 Task: In the Contact  LucyTaylor@Mailinator.com, Create email and send with subject: 'A Glimpse into the Future: Meet Our Disruptive Offering', and with mail content 'Hello_x000D_
Join a community of forward-thinkers and pioneers. Our transformative solution will empower you to shape the future of your industry.._x000D_
Kind Regards', attach the document: Business_plan.docx and insert image: visitingcard.jpg. Below Kind Regards, write Tumblr and insert the URL: 'www.tumblr.com'. Mark checkbox to create task to follow up : In 1 month. Logged in from softage.4@softage.net
Action: Mouse moved to (76, 59)
Screenshot: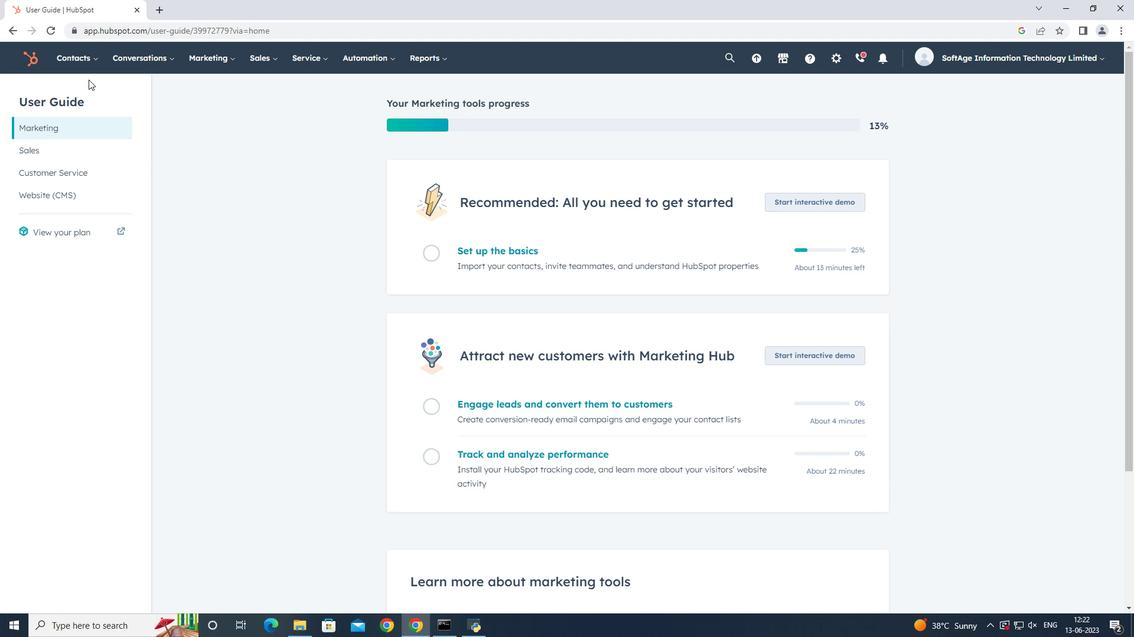 
Action: Mouse pressed left at (76, 59)
Screenshot: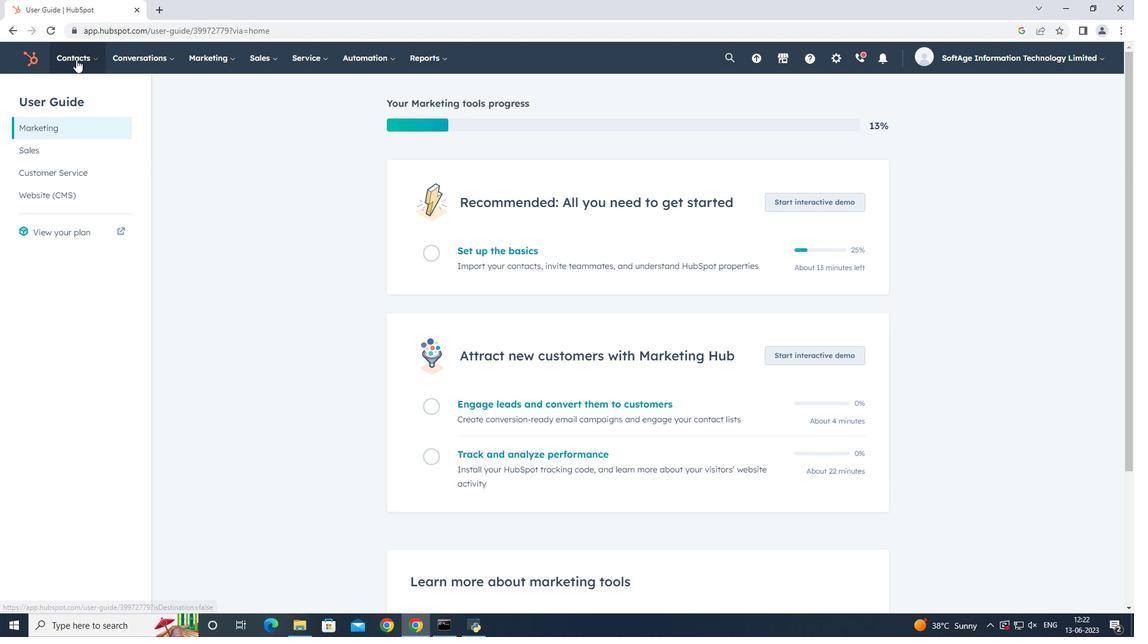 
Action: Mouse moved to (92, 85)
Screenshot: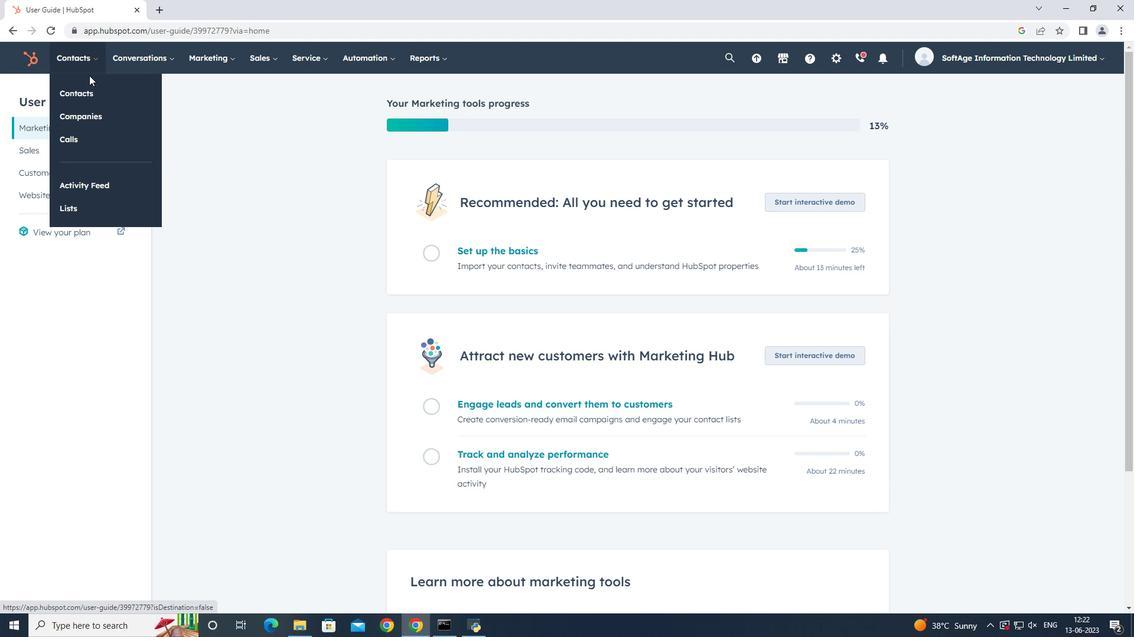 
Action: Mouse pressed left at (92, 85)
Screenshot: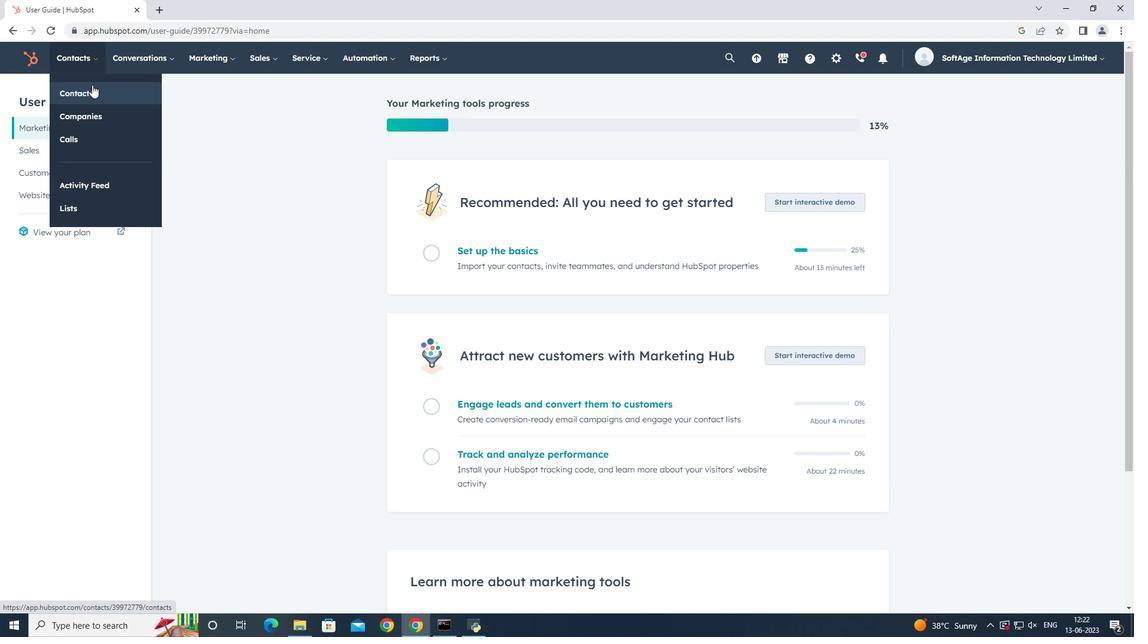 
Action: Mouse moved to (118, 195)
Screenshot: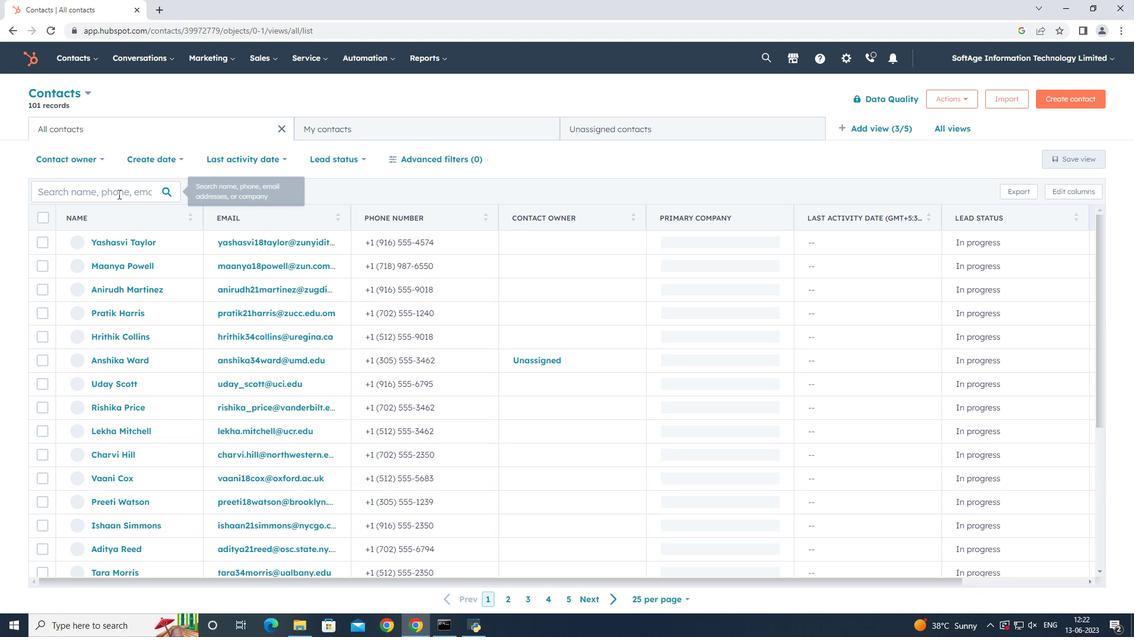 
Action: Mouse pressed left at (118, 195)
Screenshot: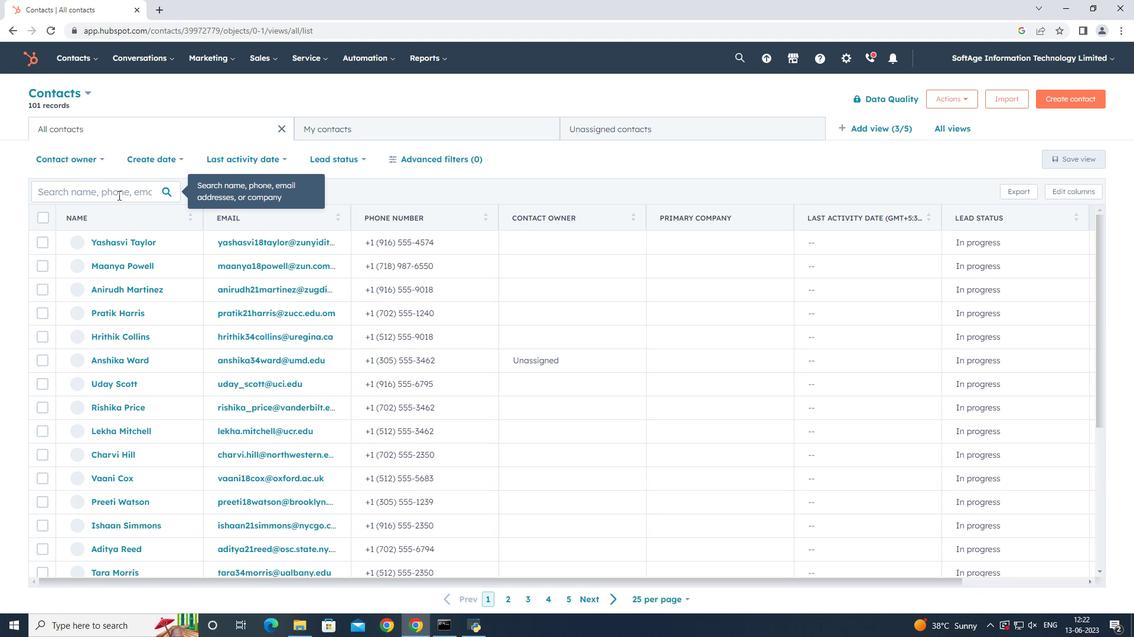 
Action: Key pressed <Key.shift_r>Lucy
Screenshot: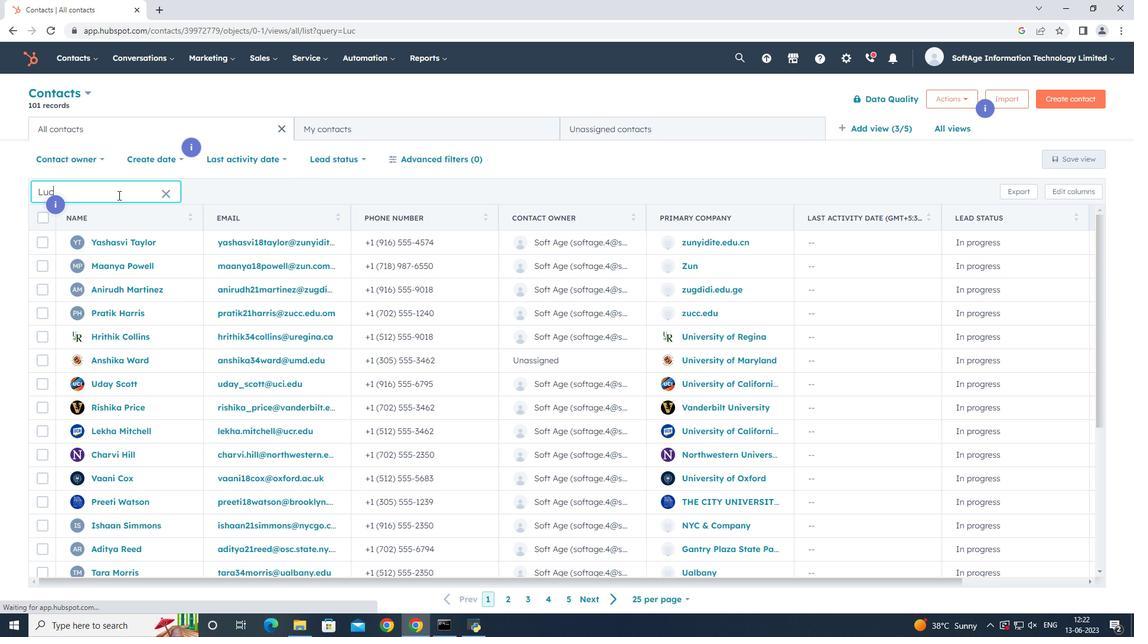 
Action: Mouse moved to (119, 340)
Screenshot: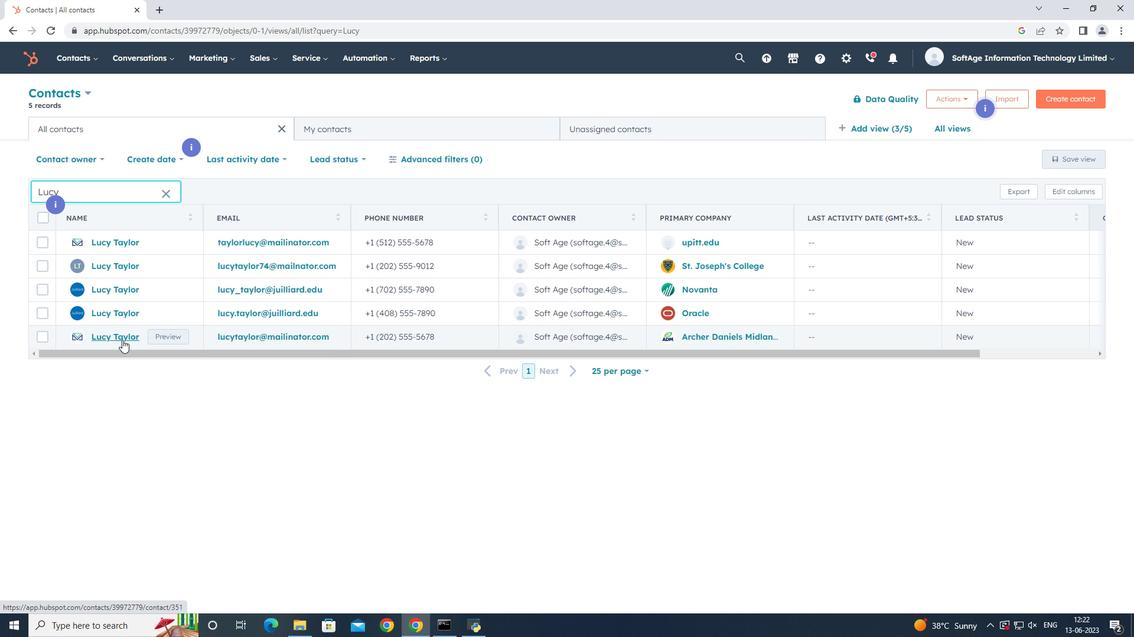 
Action: Mouse pressed left at (119, 340)
Screenshot: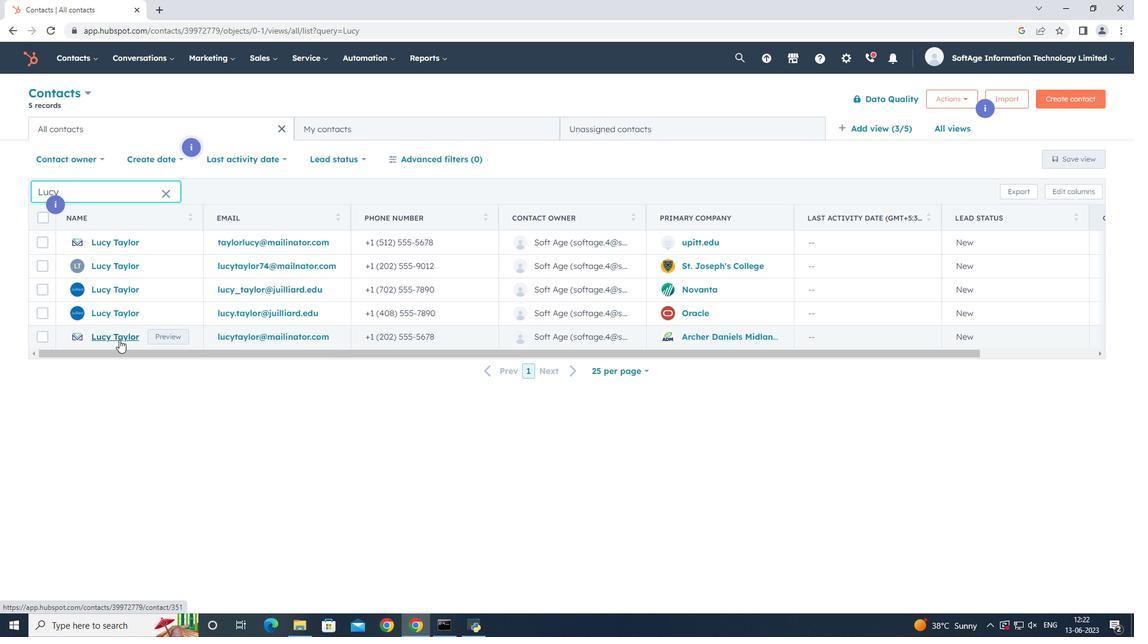 
Action: Mouse moved to (79, 197)
Screenshot: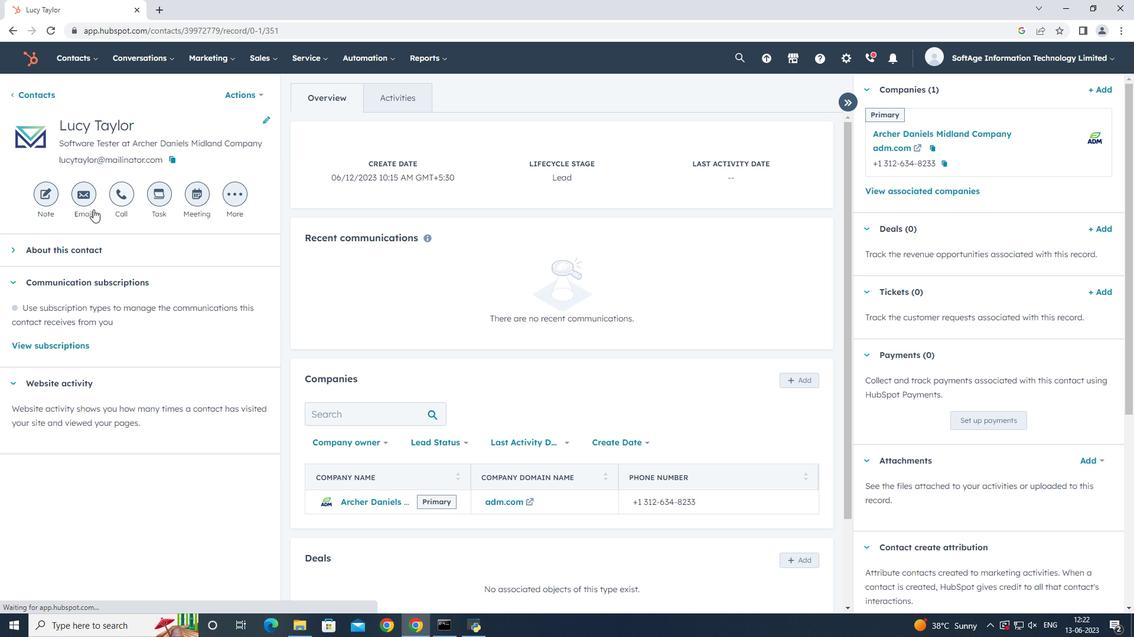 
Action: Mouse pressed left at (79, 197)
Screenshot: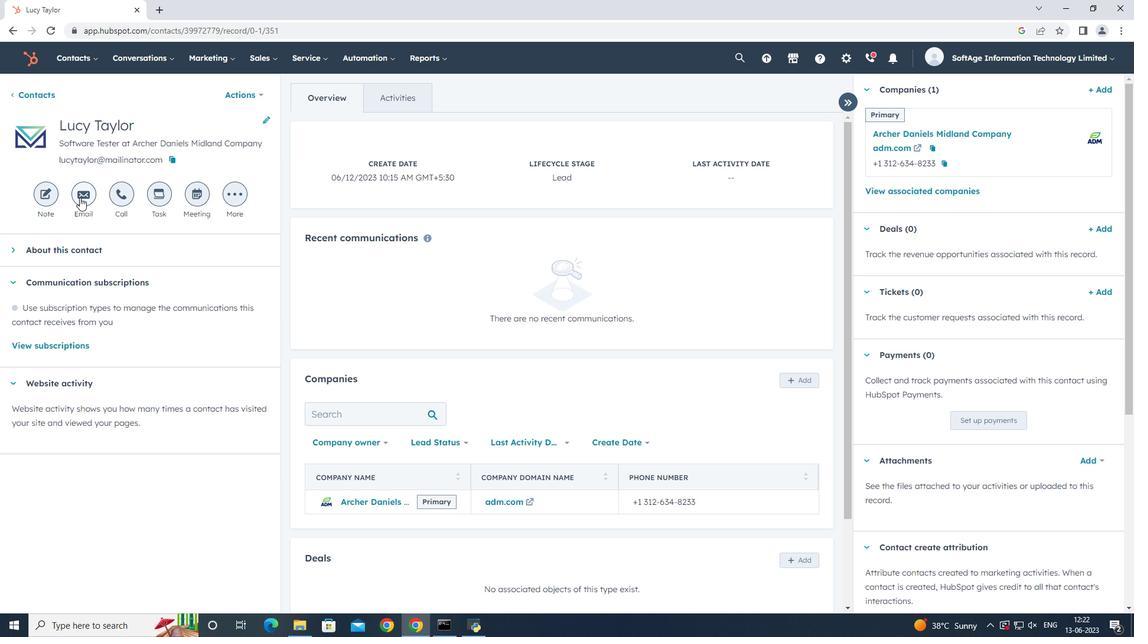 
Action: Mouse moved to (727, 397)
Screenshot: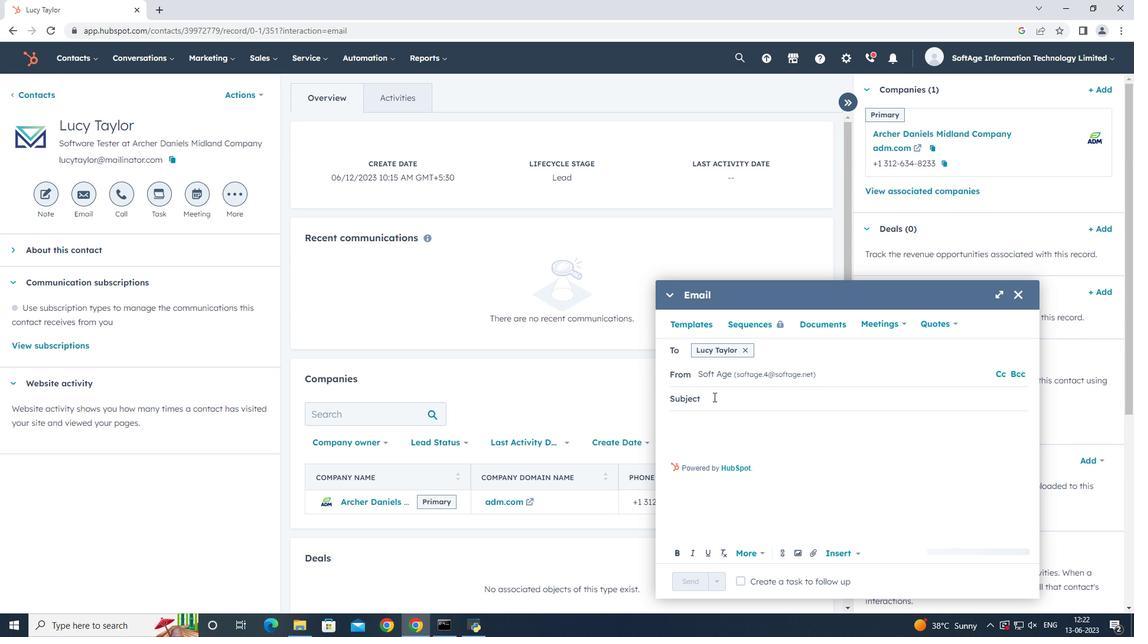 
Action: Key pressed <Key.shift>A<Key.space><Key.shift><Key.shift><Key.shift><Key.shift><Key.shift><Key.shift><Key.shift>Glimpse<Key.space>into<Key.space>the<Key.space><Key.shift>Future<Key.shift_r>:<Key.space><Key.shift_r><Key.shift_r><Key.shift_r><Key.shift_r><Key.shift_r><Key.shift_r>Meet<Key.space><Key.shift_r>Our<Key.space><Key.shift><Key.shift>Disruptive<Key.space><Key.shift_r><Key.shift_r>Offering
Screenshot: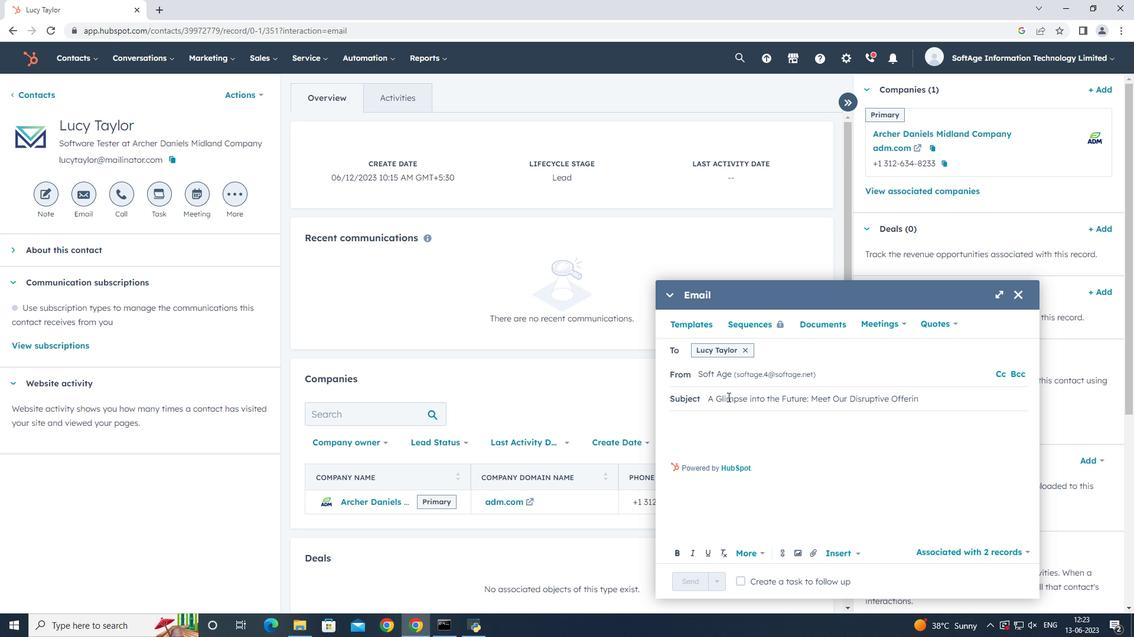 
Action: Mouse moved to (753, 427)
Screenshot: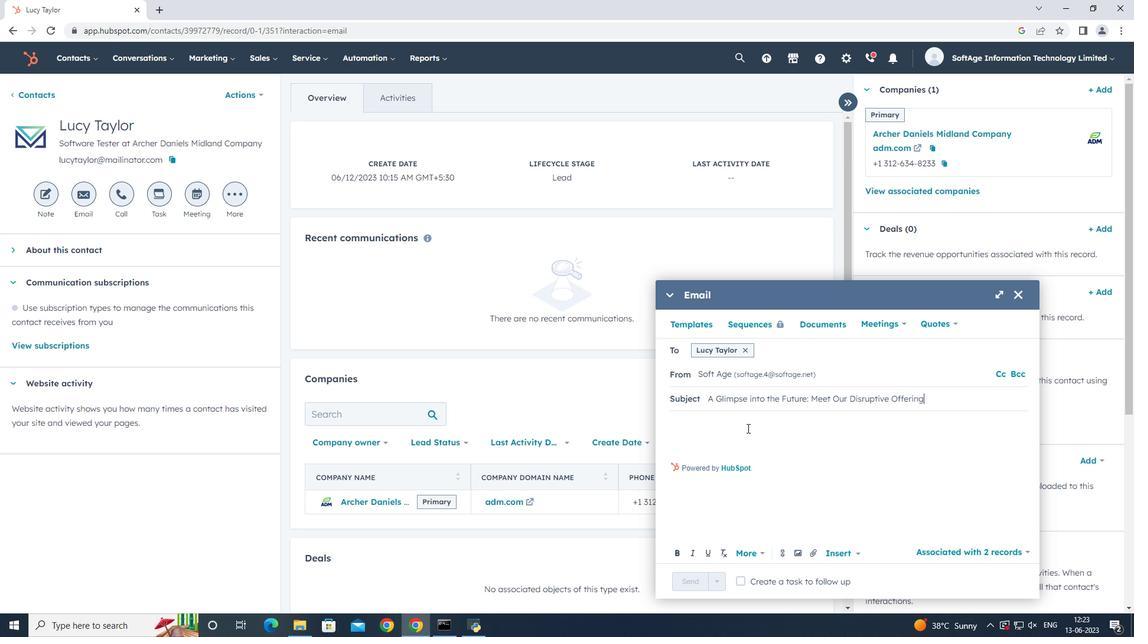 
Action: Mouse pressed left at (753, 427)
Screenshot: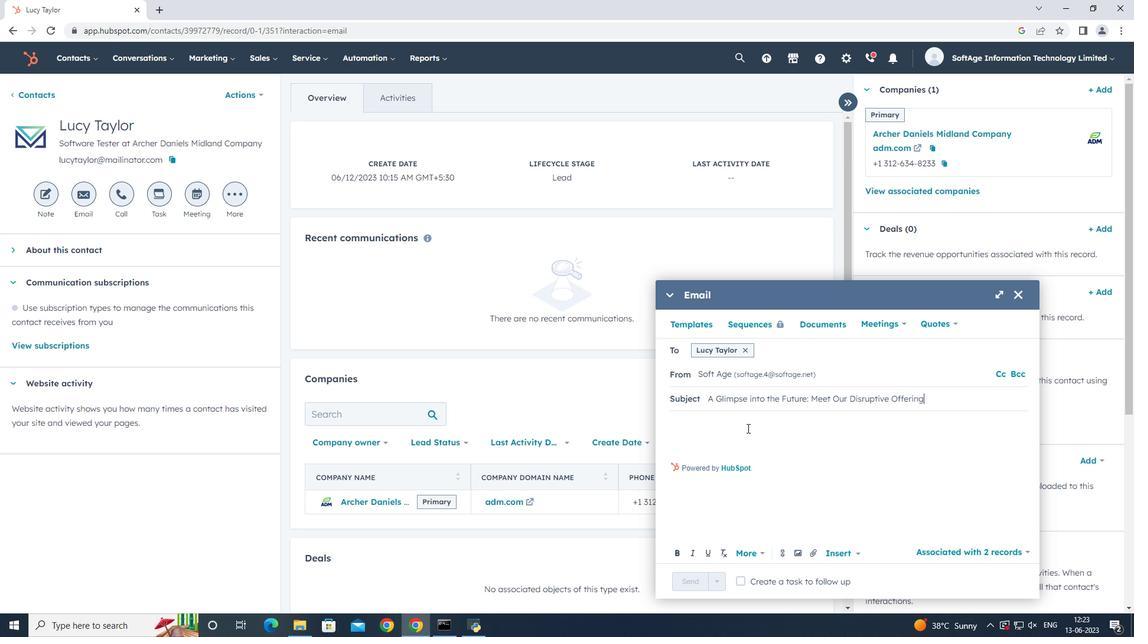 
Action: Key pressed <Key.shift><Key.shift><Key.shift><Key.shift>Hello,<Key.enter><Key.enter><Key.shift>Join<Key.space>a<Key.space>community<Key.space>of<Key.space>forward-thinkers<Key.space>and<Key.space>pioneers.<Key.space><Key.shift_r><Key.shift_r>Our<Key.space>transformative<Key.space>solution<Key.space>will<Key.space>empower<Key.space>you<Key.space>to<Key.space>shape<Key.space>the<Key.space>future<Key.space>of<Key.space>your<Key.space>industry..
Screenshot: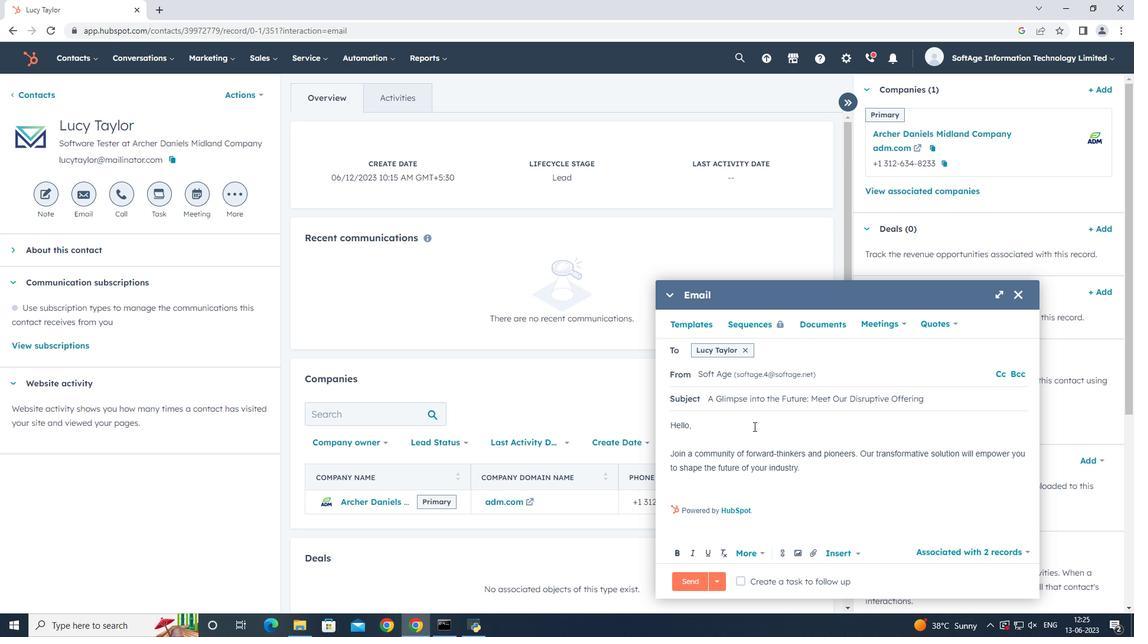 
Action: Mouse moved to (753, 427)
Screenshot: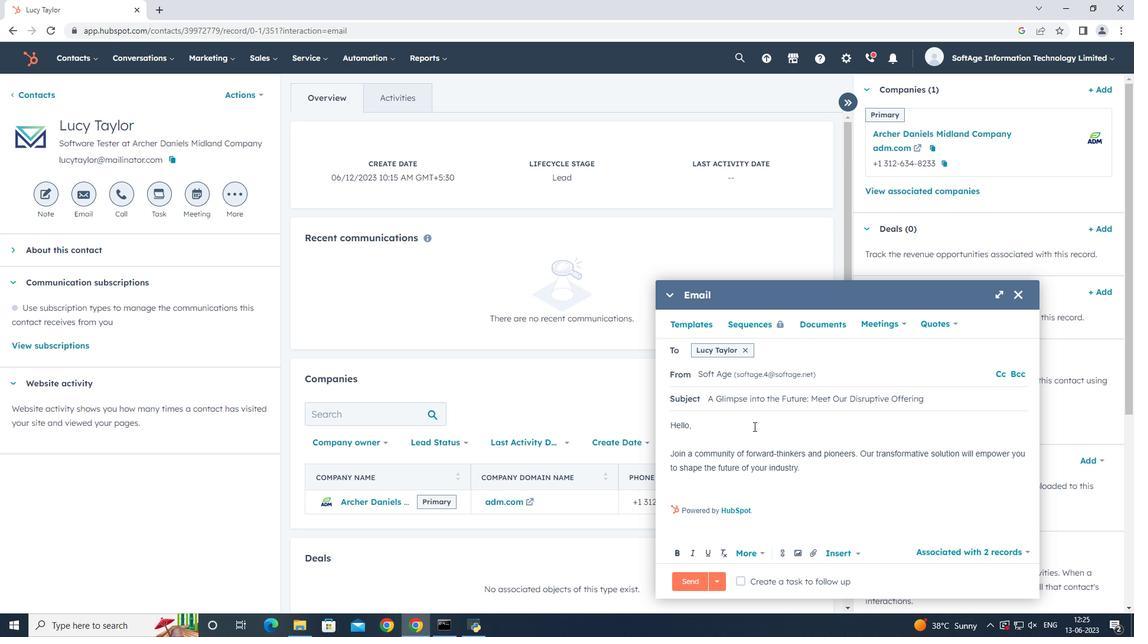 
Action: Key pressed .
Screenshot: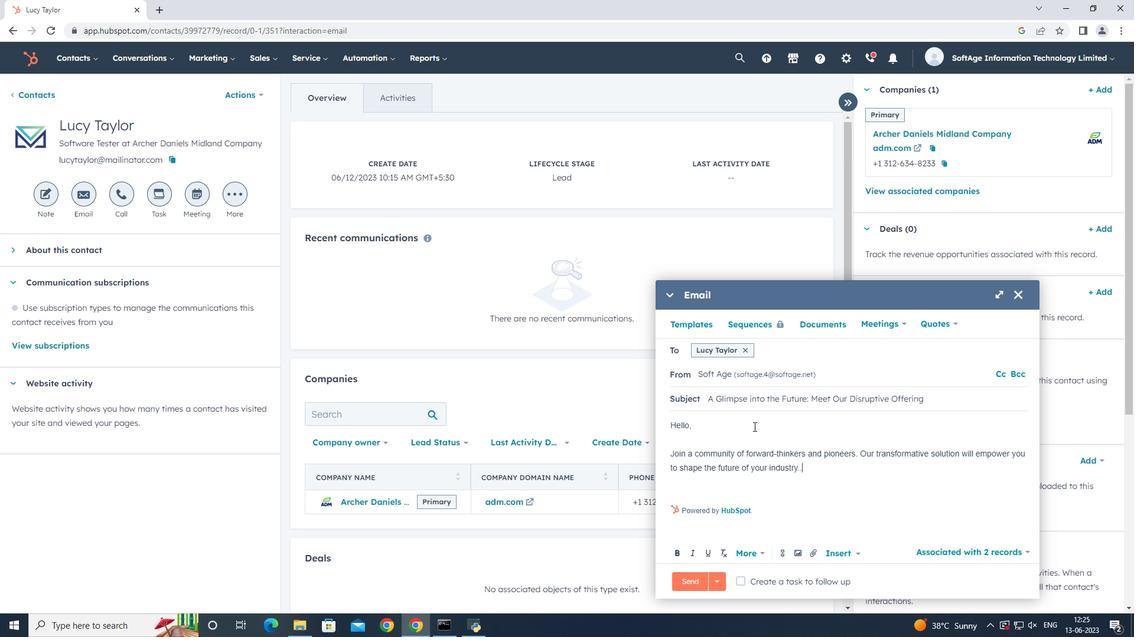 
Action: Mouse moved to (884, 510)
Screenshot: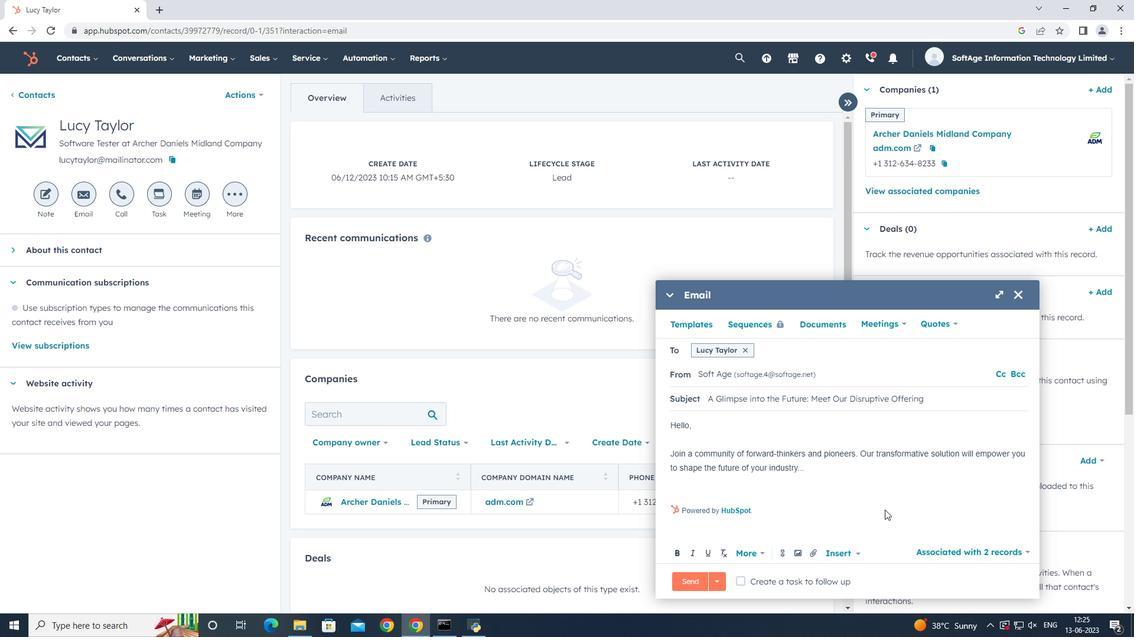 
Action: Key pressed <Key.backspace><Key.enter>
Screenshot: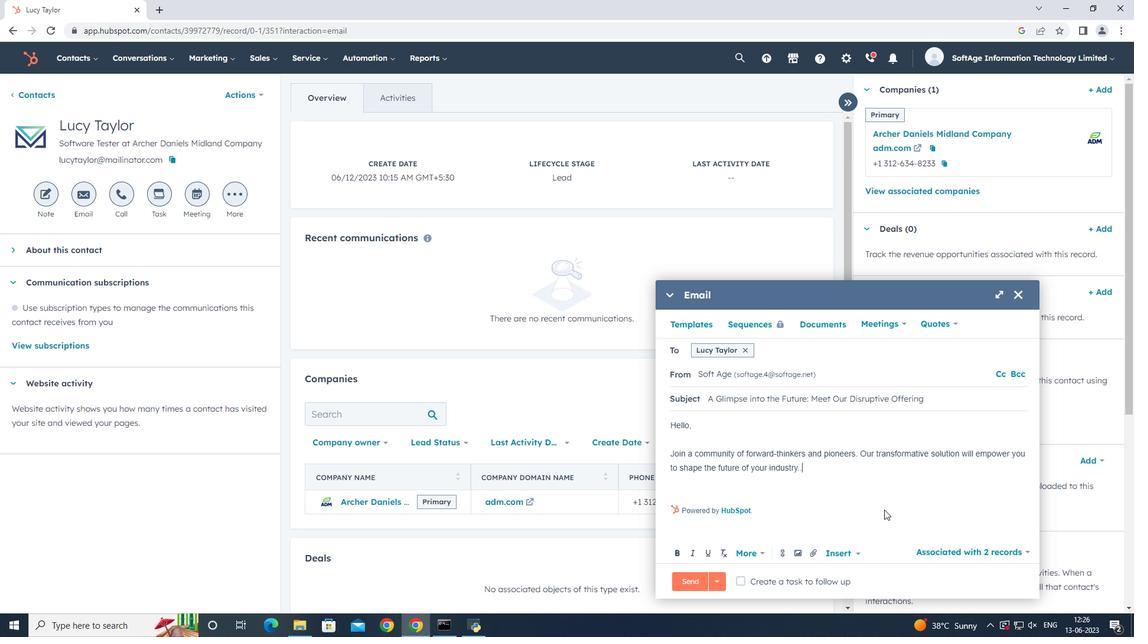 
Action: Mouse moved to (848, 480)
Screenshot: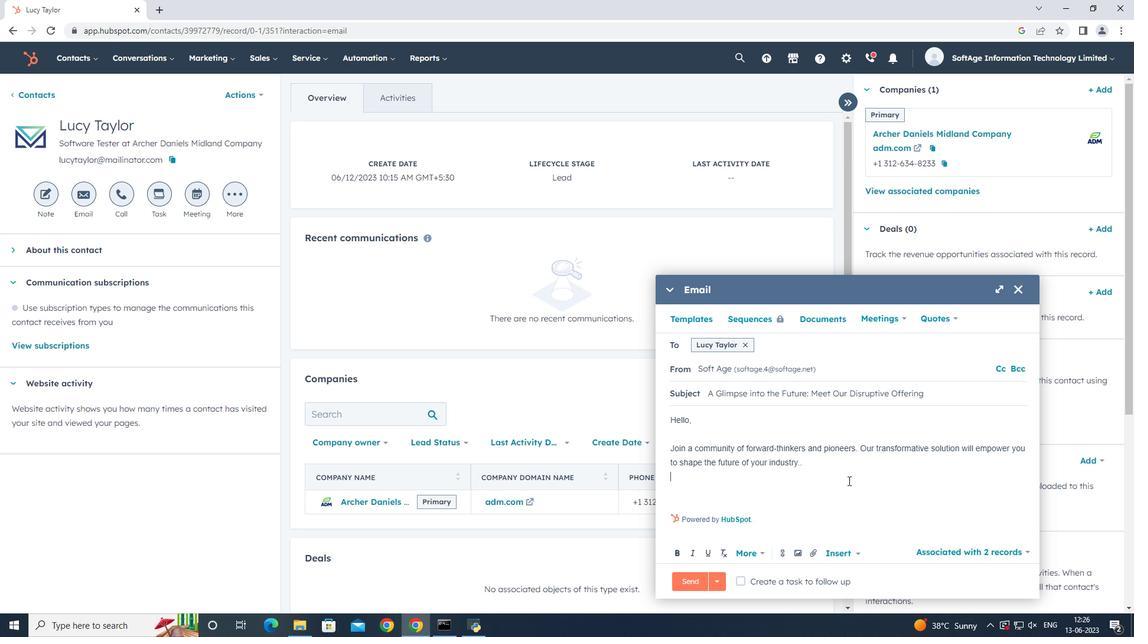 
Action: Key pressed <Key.enter><Key.shift>Kind<Key.space><Key.shift>Regards,<Key.enter>
Screenshot: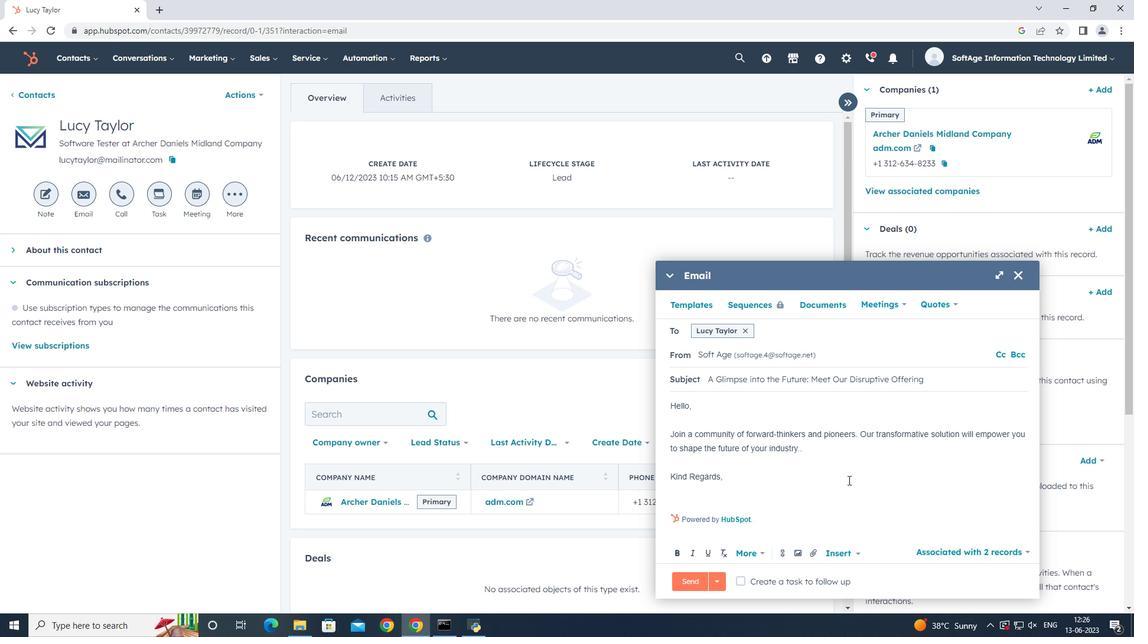 
Action: Mouse moved to (815, 560)
Screenshot: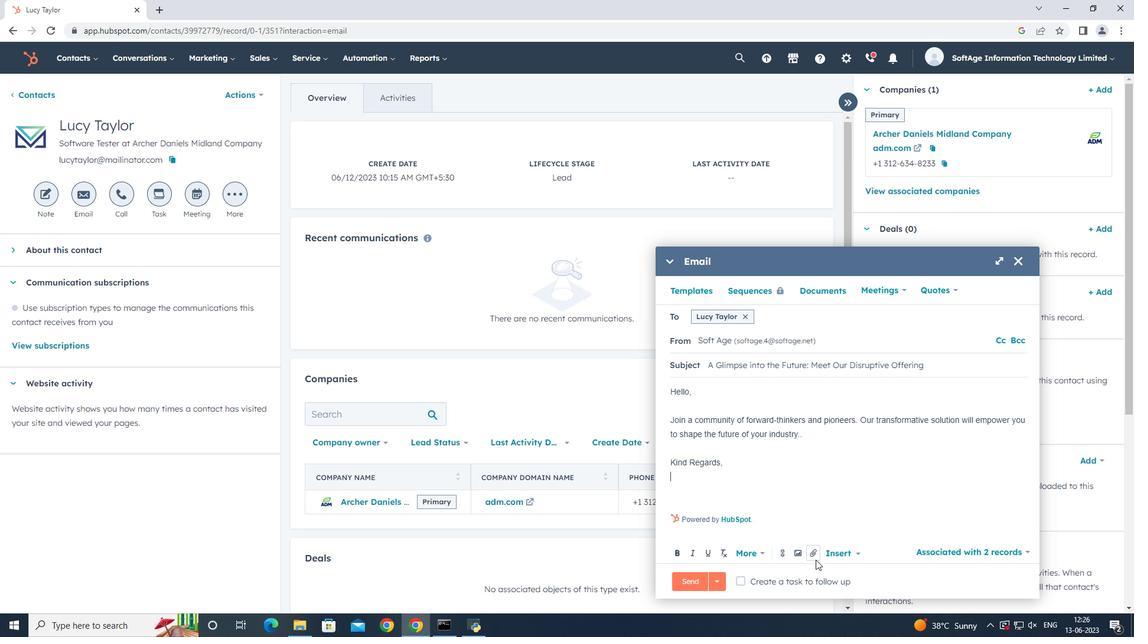 
Action: Mouse pressed left at (815, 560)
Screenshot: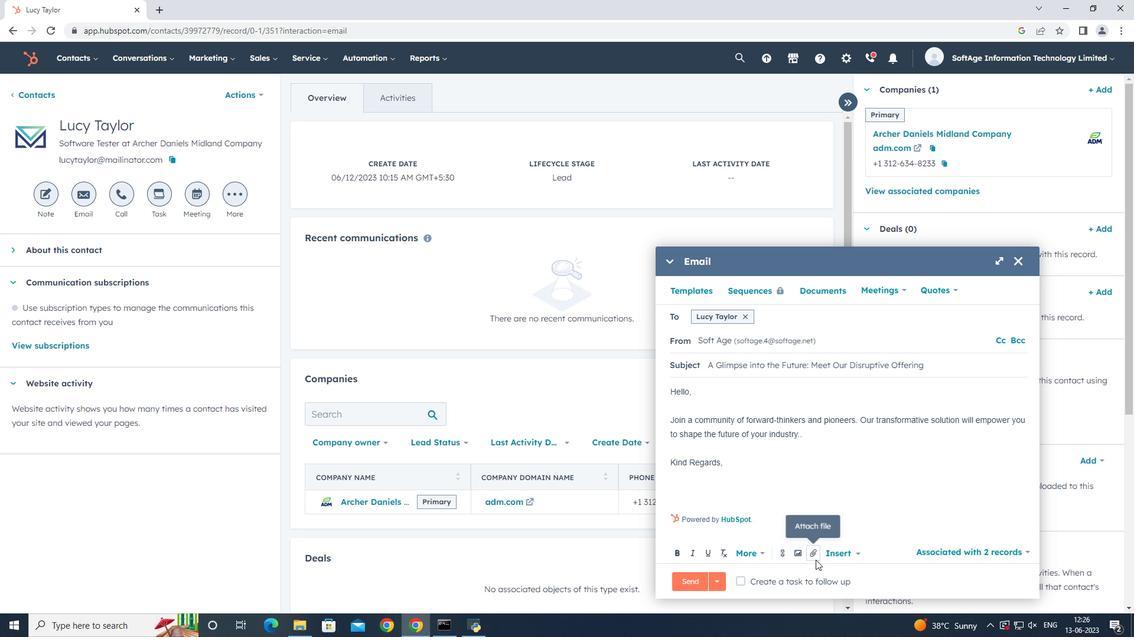 
Action: Mouse moved to (832, 522)
Screenshot: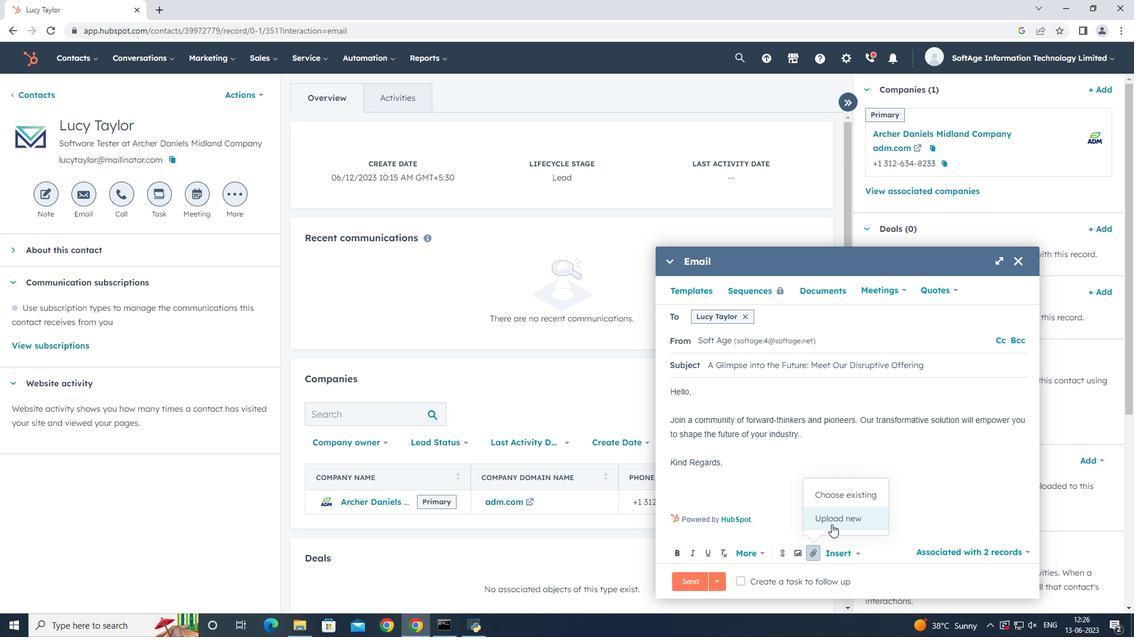 
Action: Mouse pressed left at (832, 522)
Screenshot: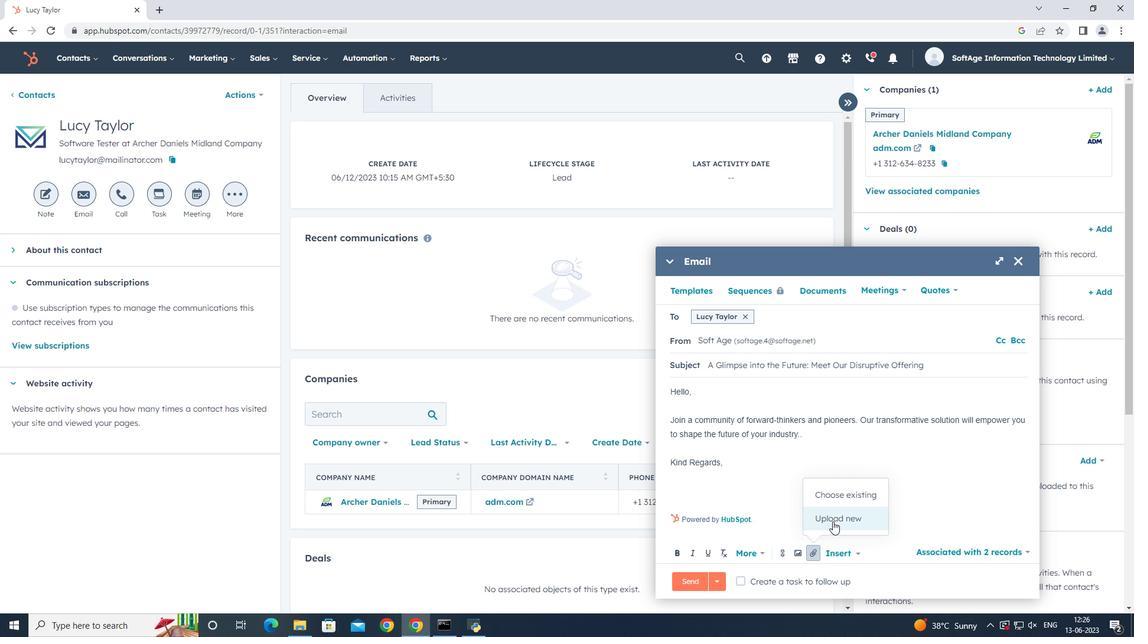 
Action: Mouse moved to (188, 109)
Screenshot: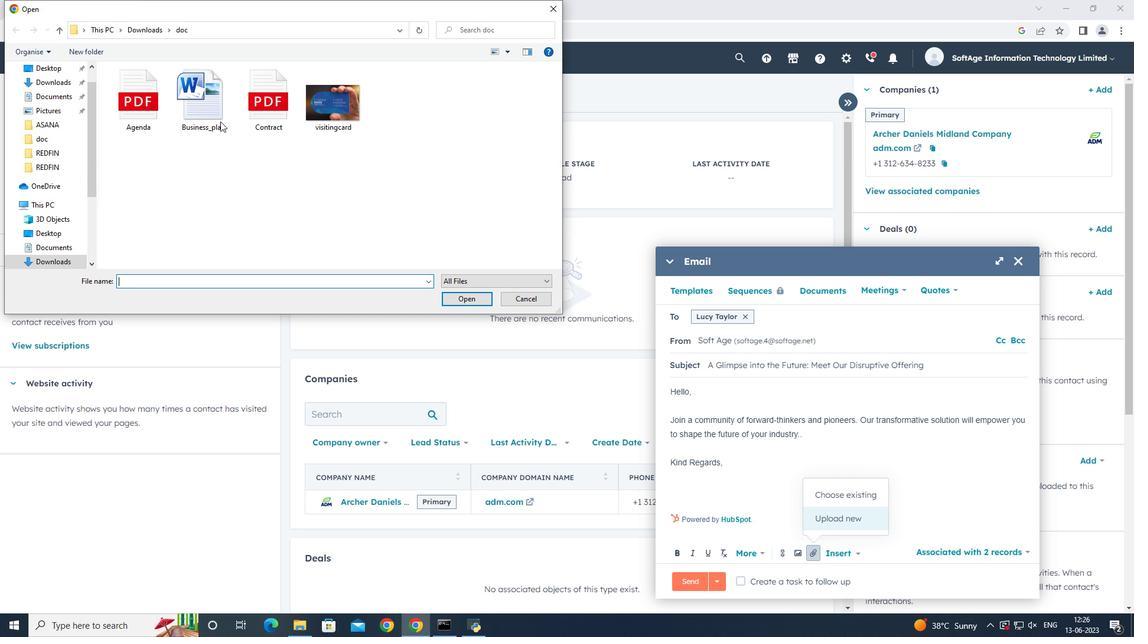 
Action: Mouse pressed left at (188, 109)
Screenshot: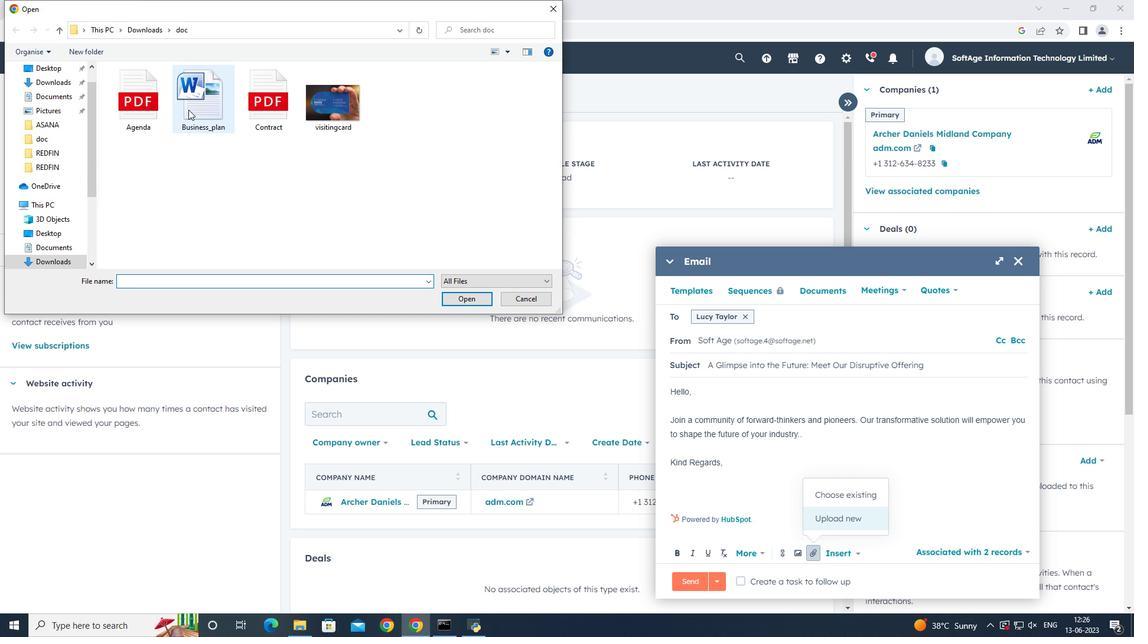 
Action: Mouse pressed left at (188, 109)
Screenshot: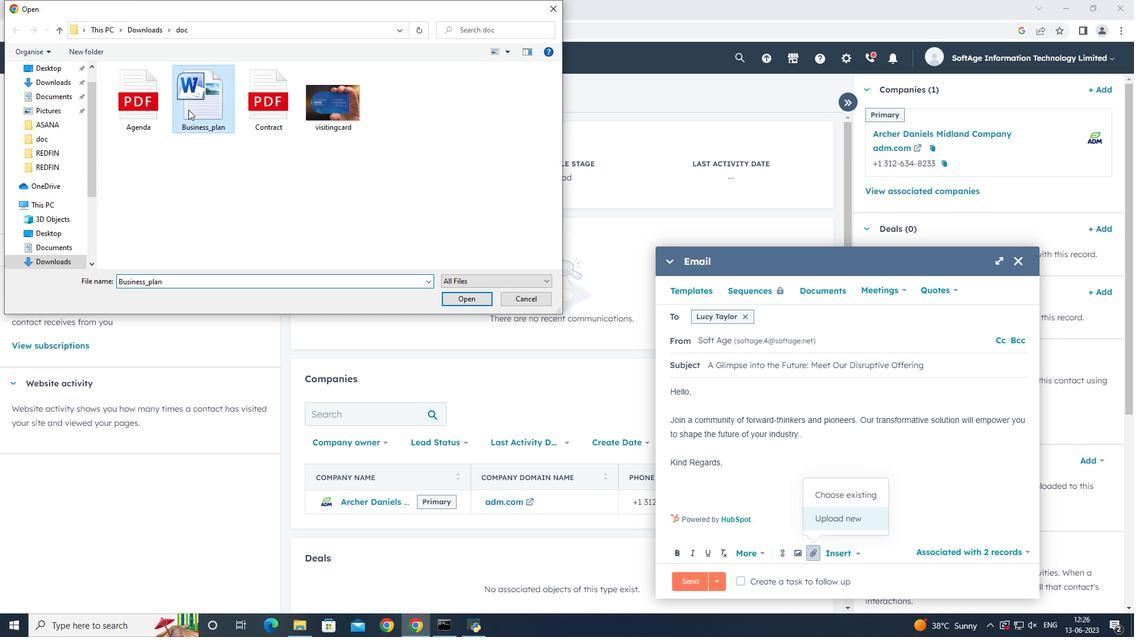 
Action: Mouse moved to (797, 522)
Screenshot: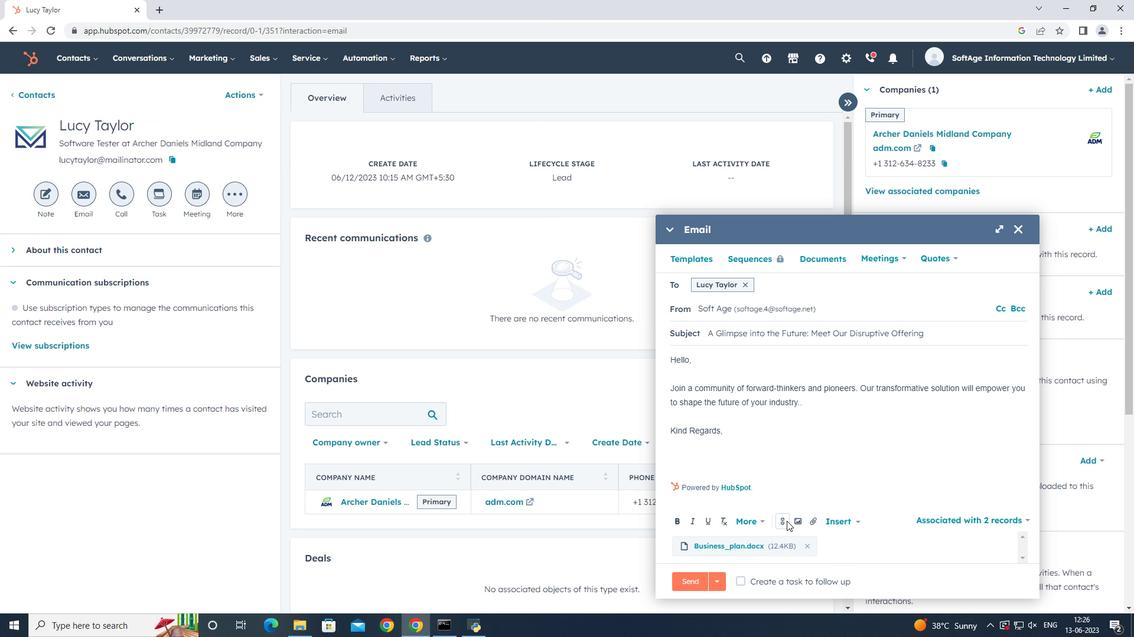 
Action: Mouse pressed left at (797, 522)
Screenshot: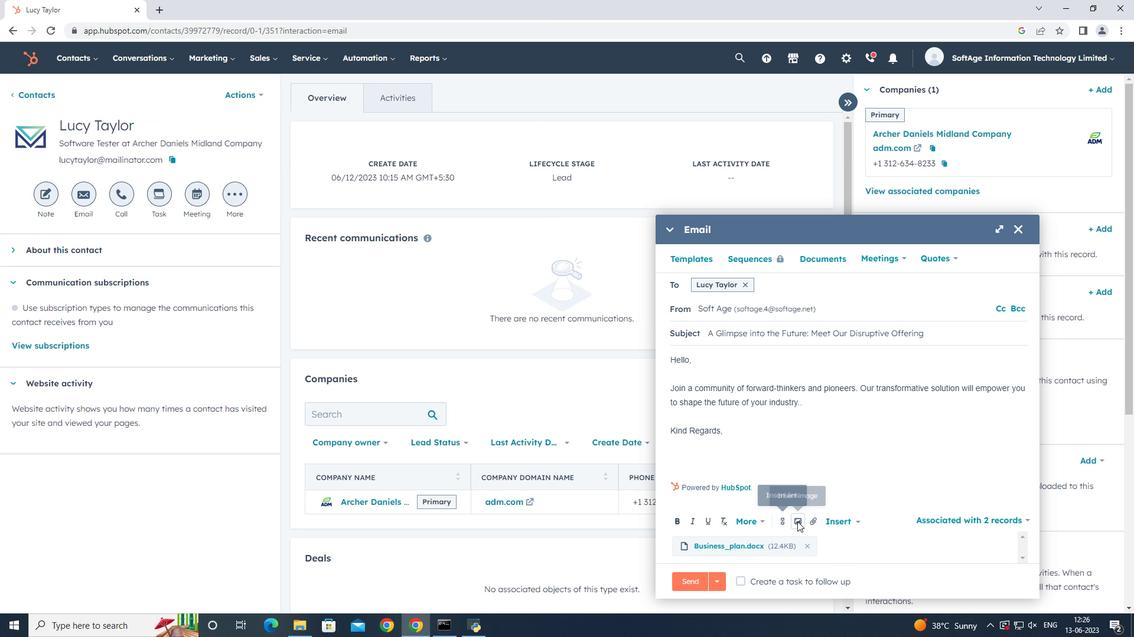 
Action: Mouse moved to (802, 491)
Screenshot: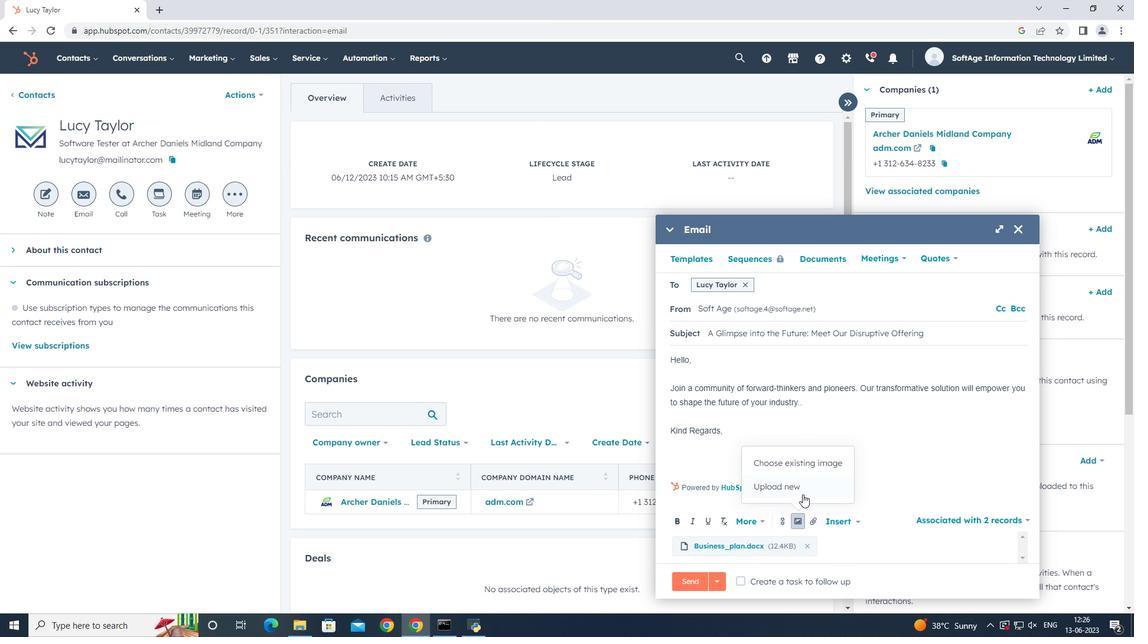
Action: Mouse pressed left at (802, 491)
Screenshot: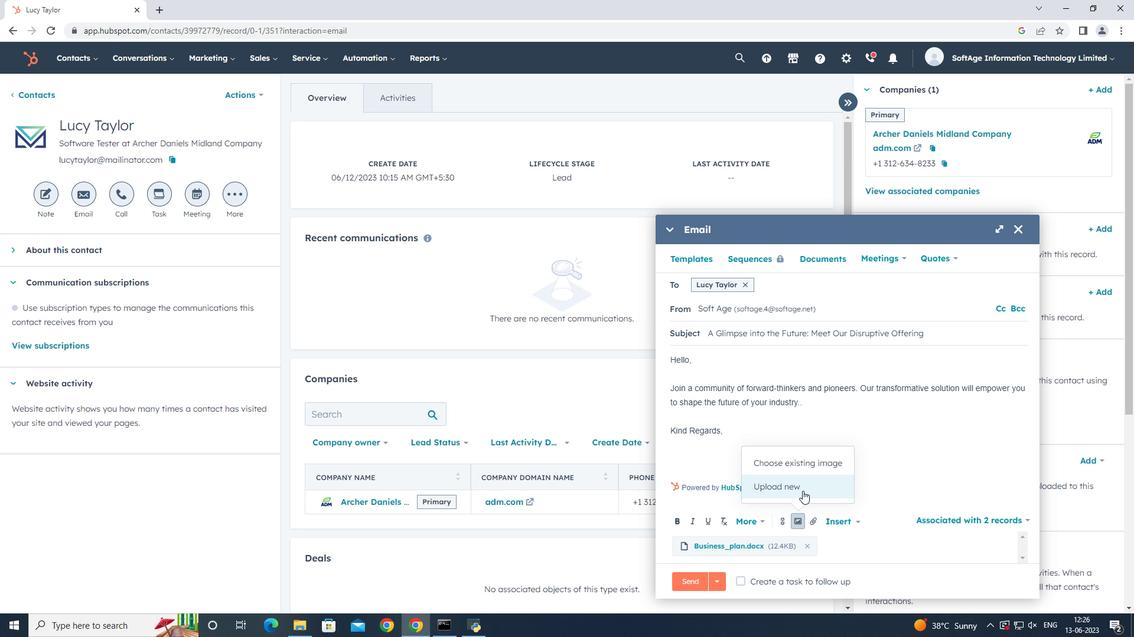 
Action: Mouse moved to (138, 120)
Screenshot: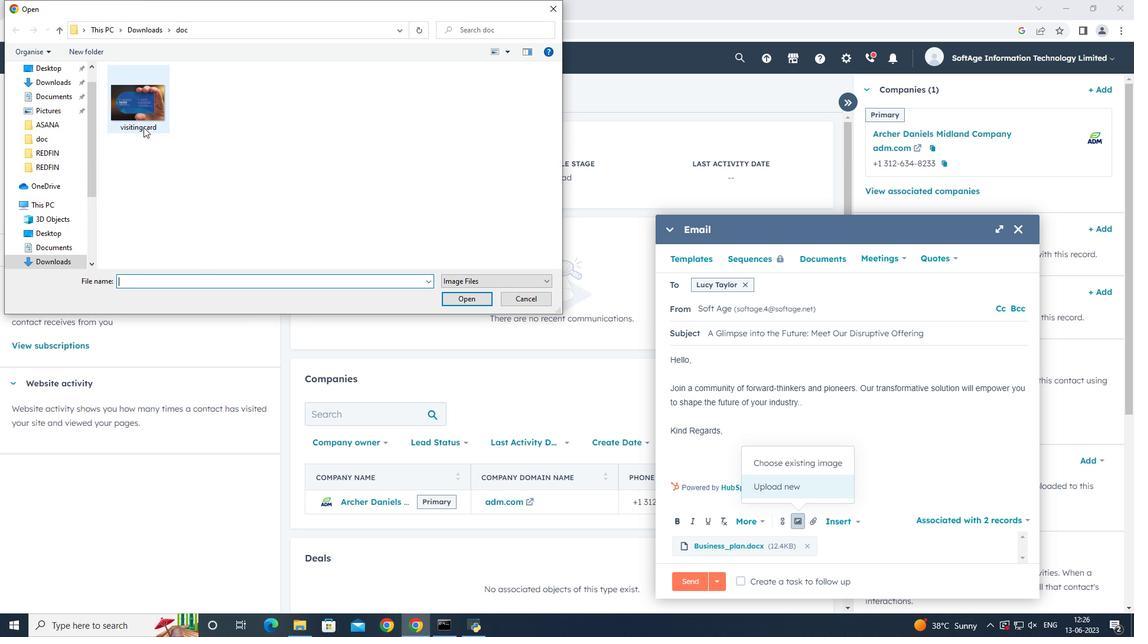 
Action: Mouse pressed left at (138, 120)
Screenshot: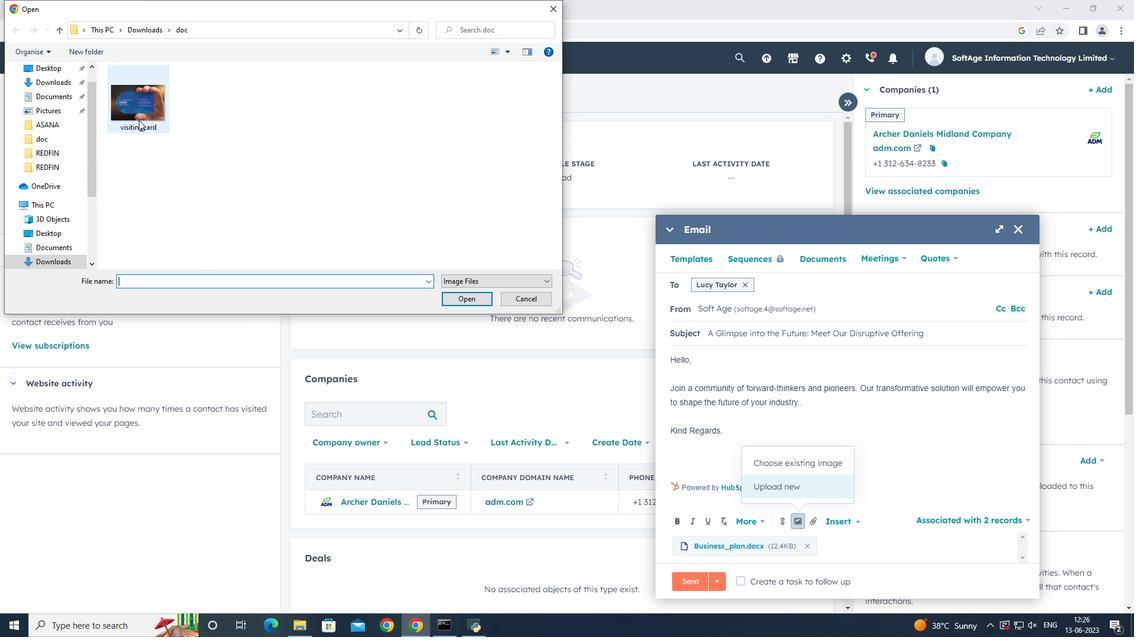 
Action: Mouse pressed left at (138, 120)
Screenshot: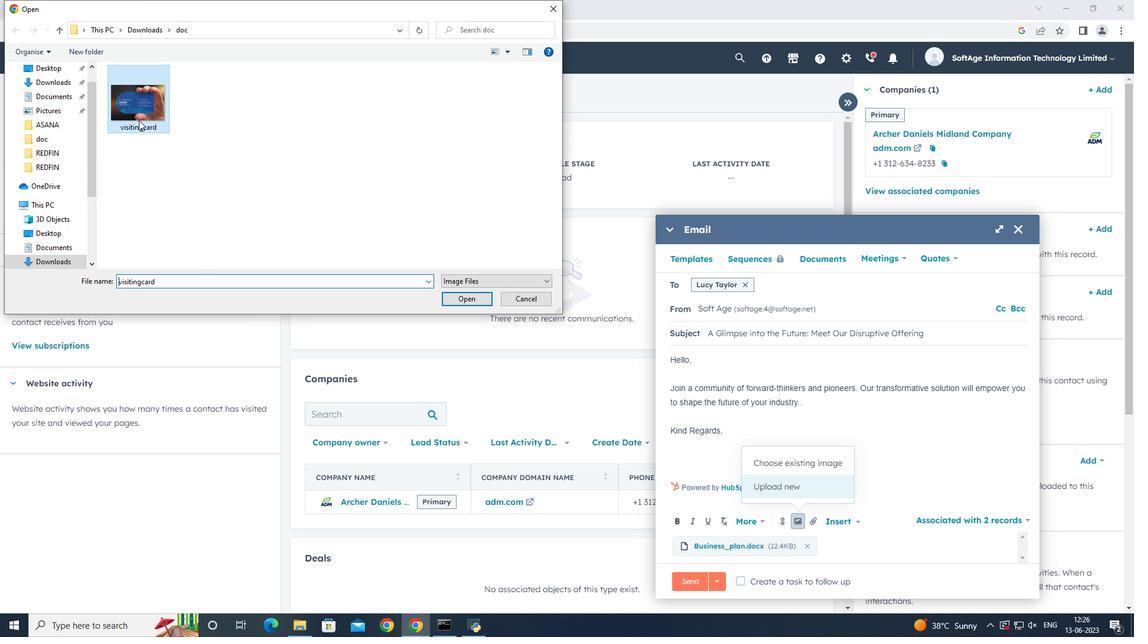 
Action: Mouse moved to (723, 318)
Screenshot: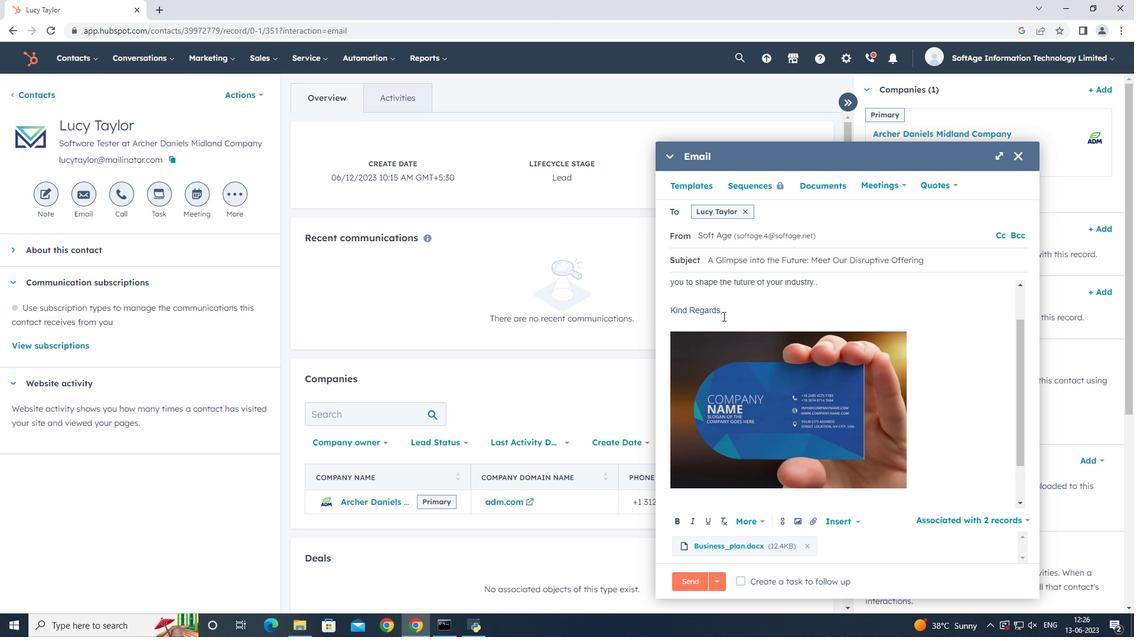 
Action: Mouse pressed left at (723, 318)
Screenshot: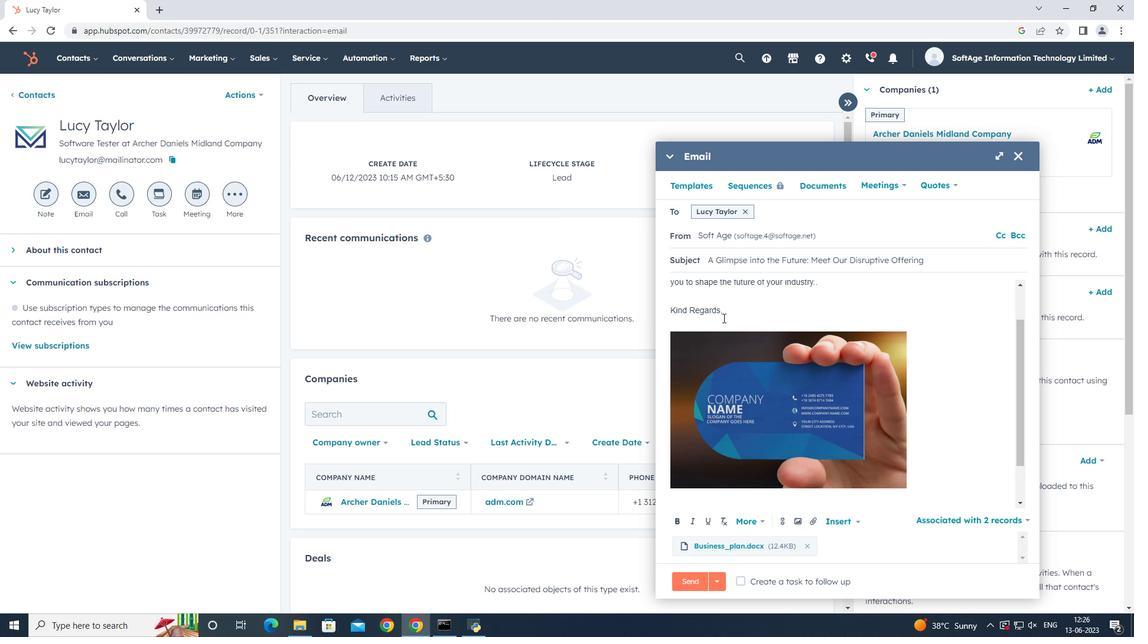 
Action: Key pressed t<Key.backspace><Key.shift>Tumblr
Screenshot: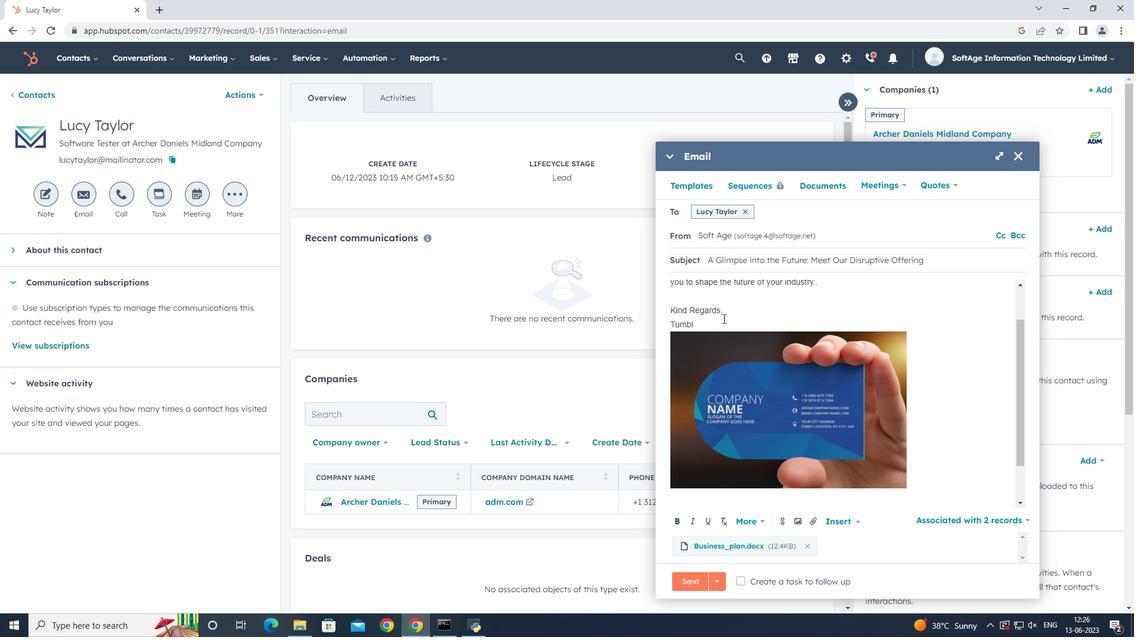 
Action: Mouse moved to (783, 519)
Screenshot: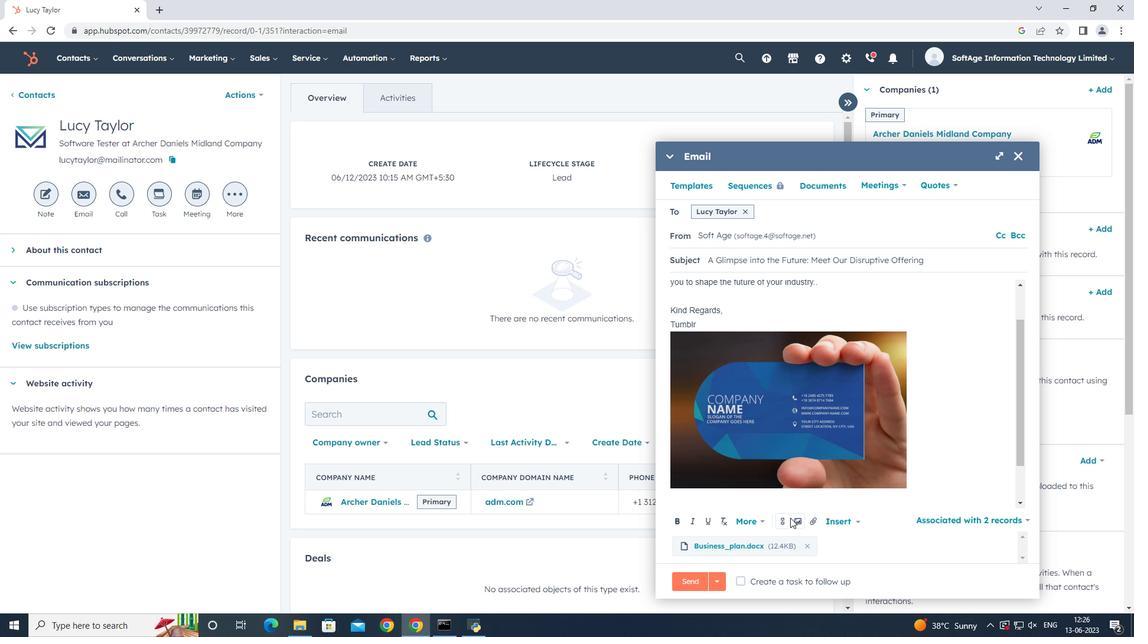 
Action: Mouse pressed left at (783, 519)
Screenshot: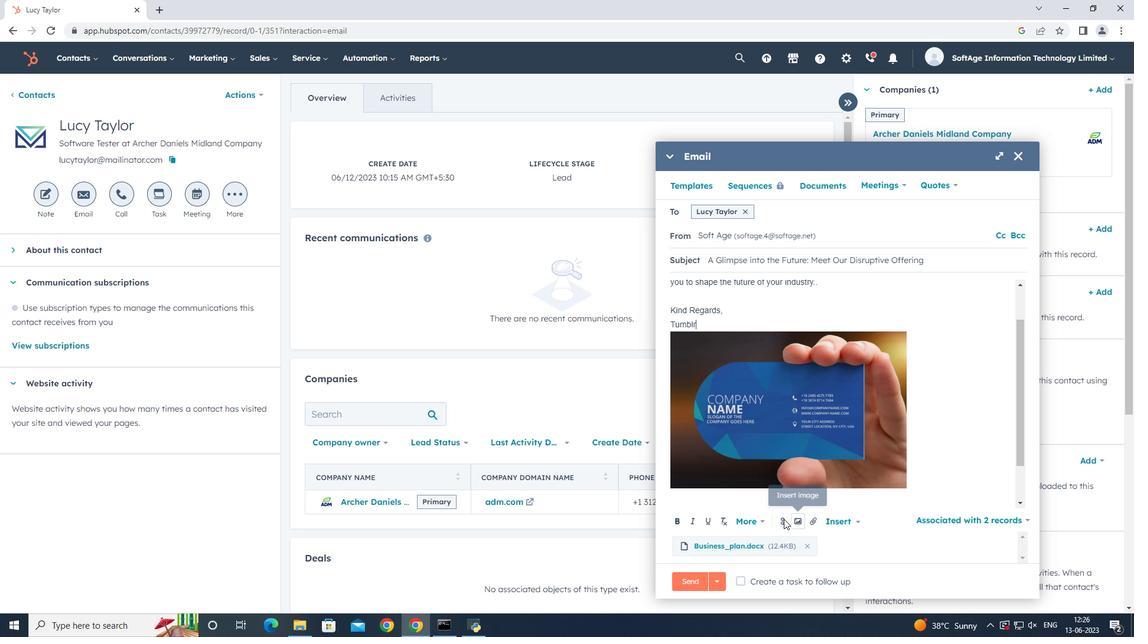 
Action: Mouse moved to (822, 447)
Screenshot: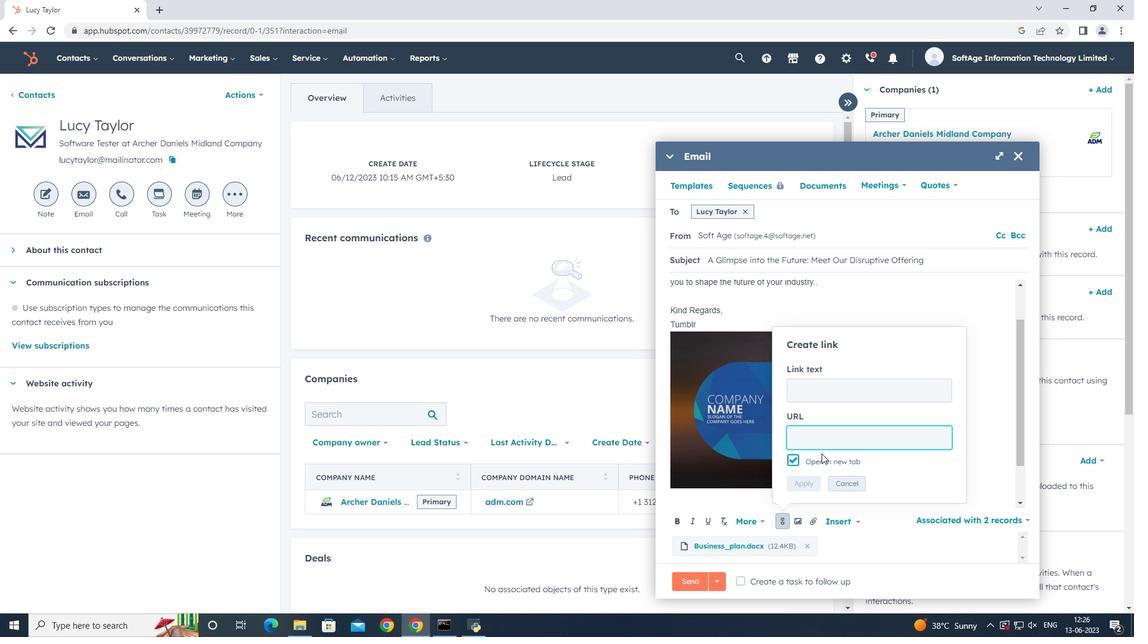 
Action: Key pressed visitingcard.jpg.
Screenshot: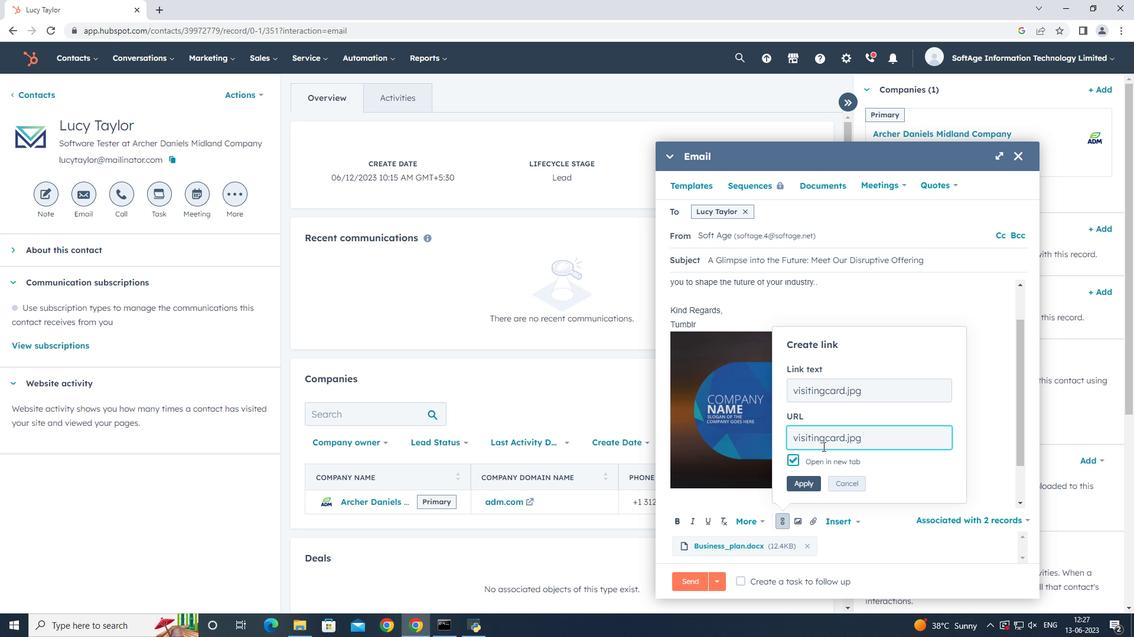 
Action: Mouse moved to (800, 480)
Screenshot: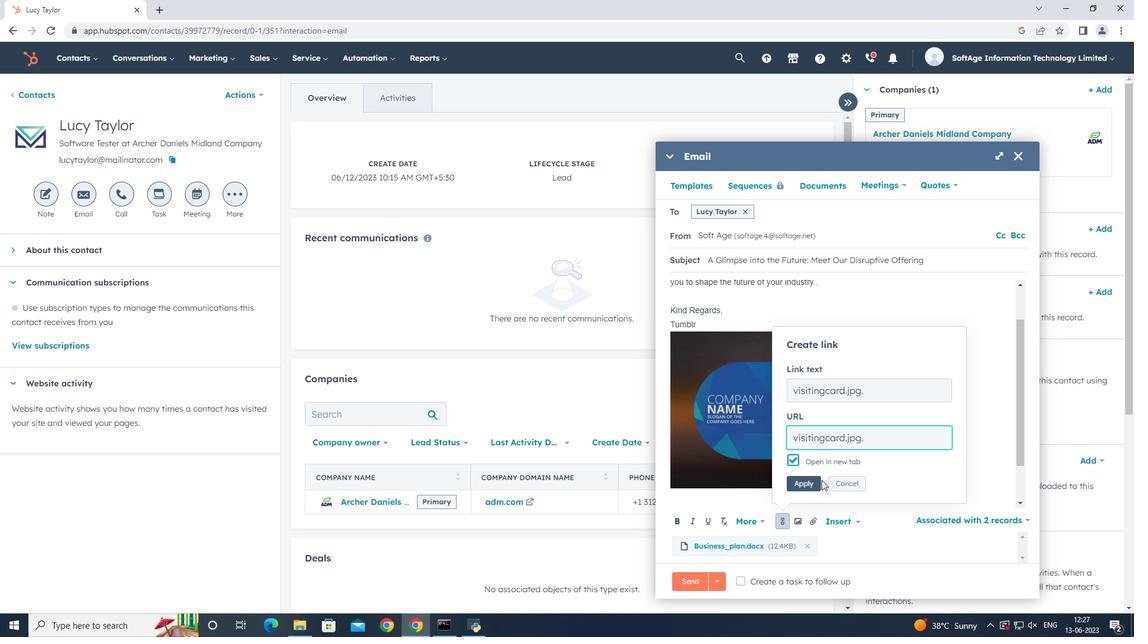 
Action: Mouse pressed left at (800, 480)
Screenshot: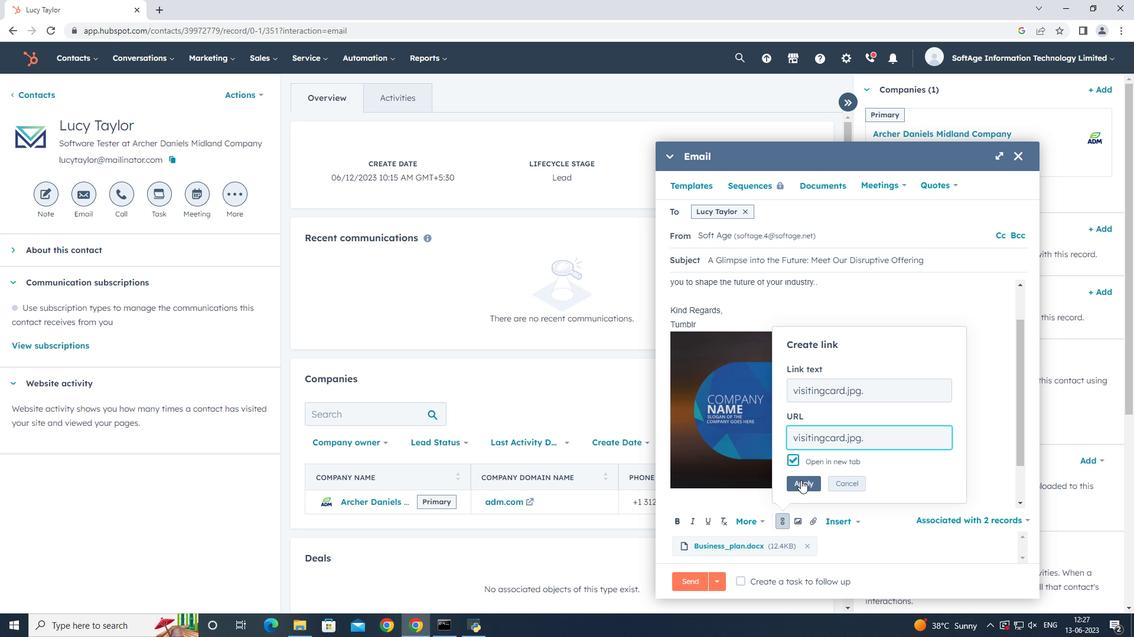 
Action: Mouse moved to (792, 320)
Screenshot: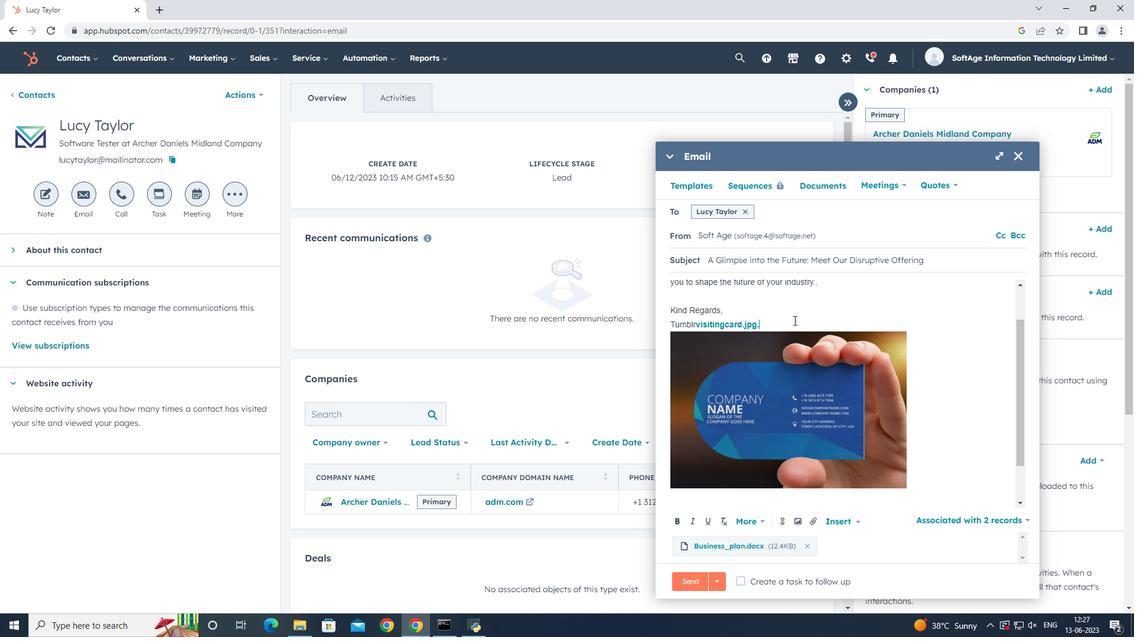 
Action: Key pressed <Key.backspace><Key.backspace><Key.backspace><Key.backspace><Key.backspace><Key.backspace><Key.backspace><Key.backspace><Key.backspace><Key.backspace><Key.backspace><Key.backspace><Key.backspace><Key.backspace><Key.backspace><Key.backspace><Key.backspace>
Screenshot: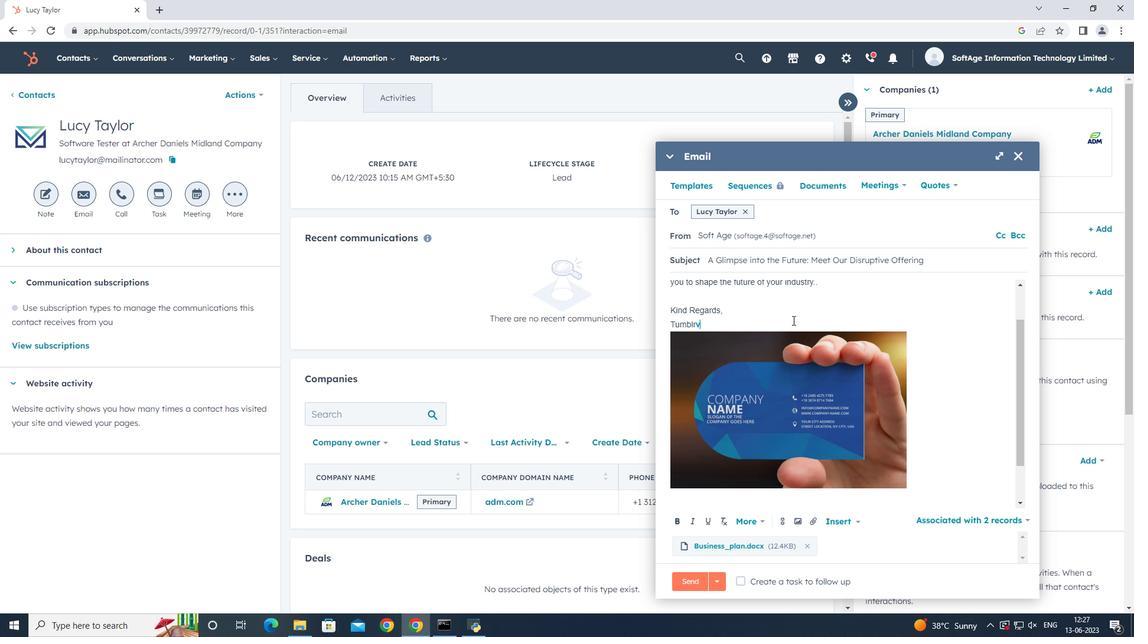 
Action: Mouse moved to (783, 516)
Screenshot: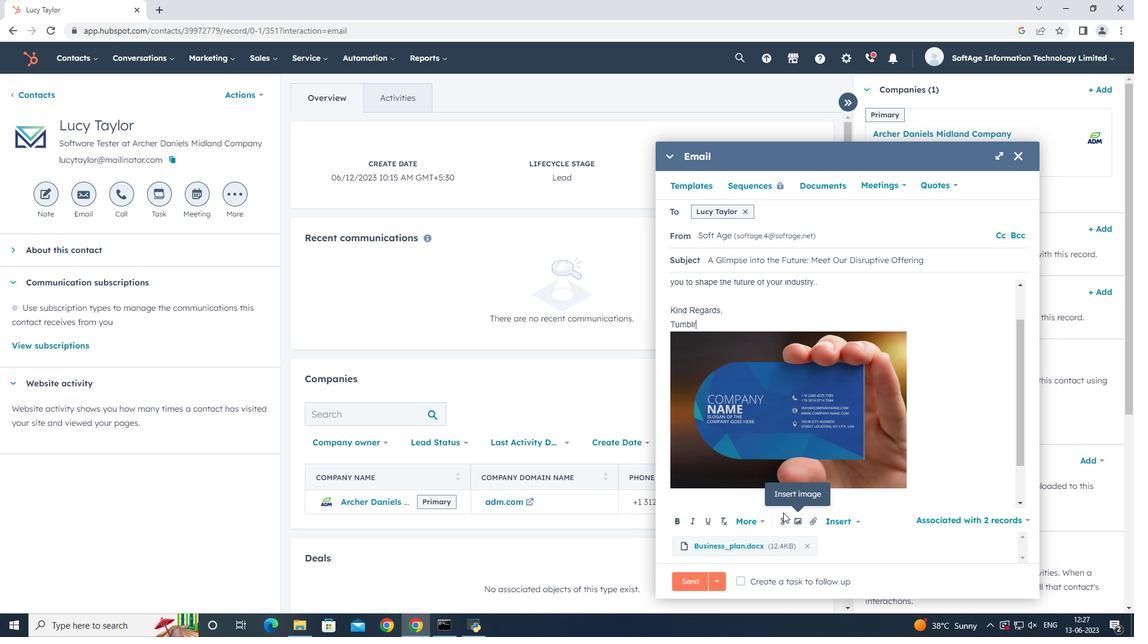
Action: Mouse pressed left at (783, 516)
Screenshot: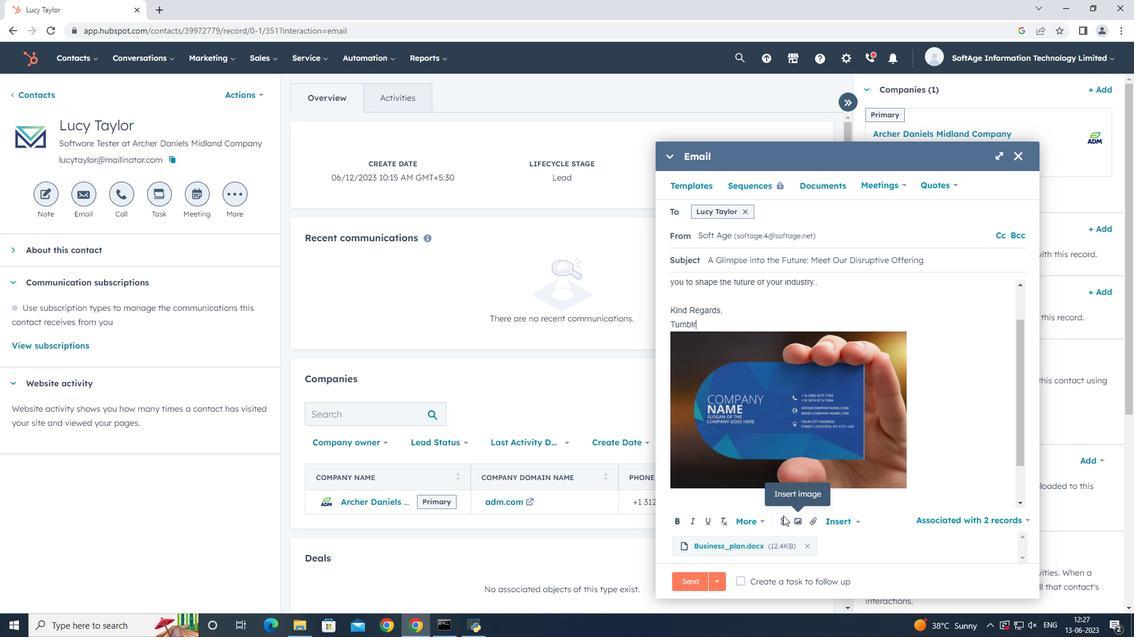 
Action: Mouse moved to (838, 436)
Screenshot: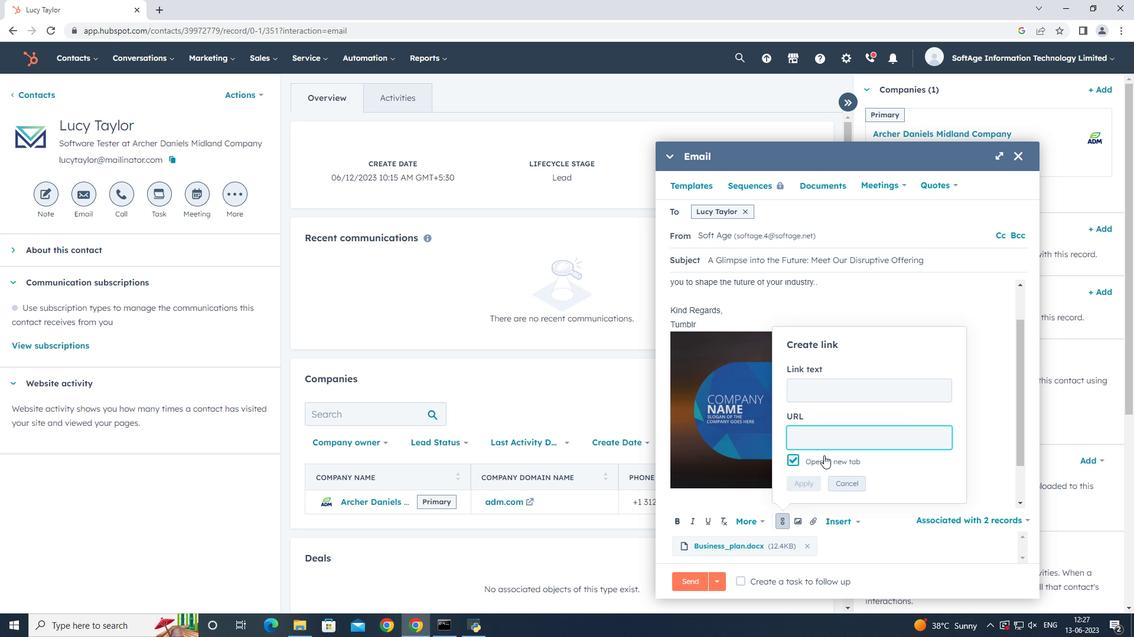 
Action: Key pressed www.tumblr.com
Screenshot: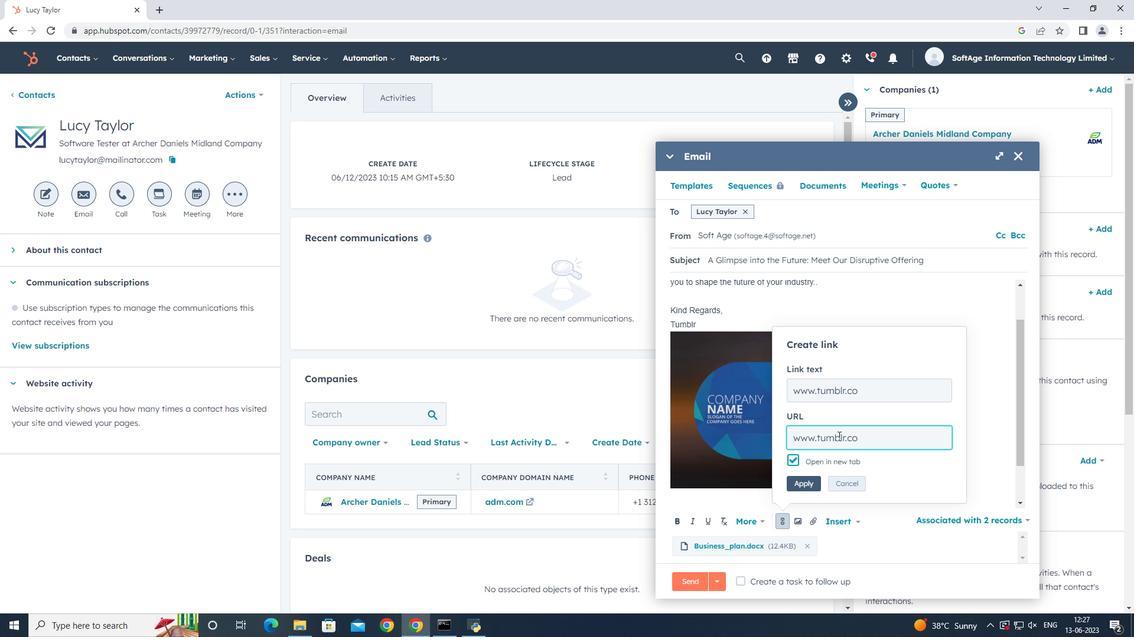 
Action: Mouse moved to (802, 481)
Screenshot: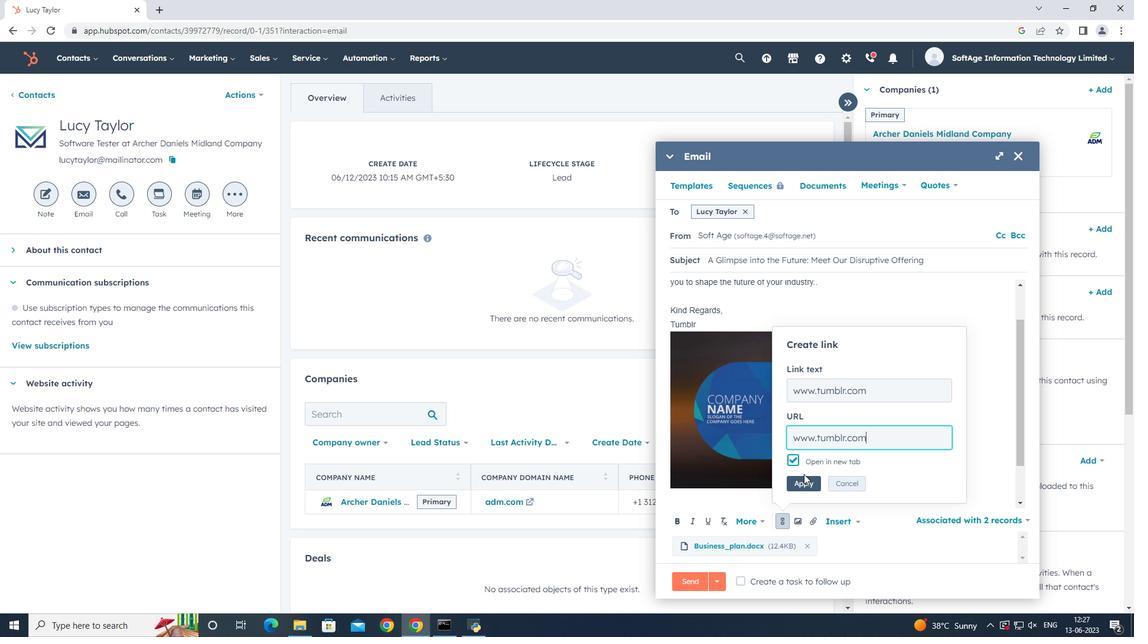 
Action: Mouse pressed left at (802, 481)
Screenshot: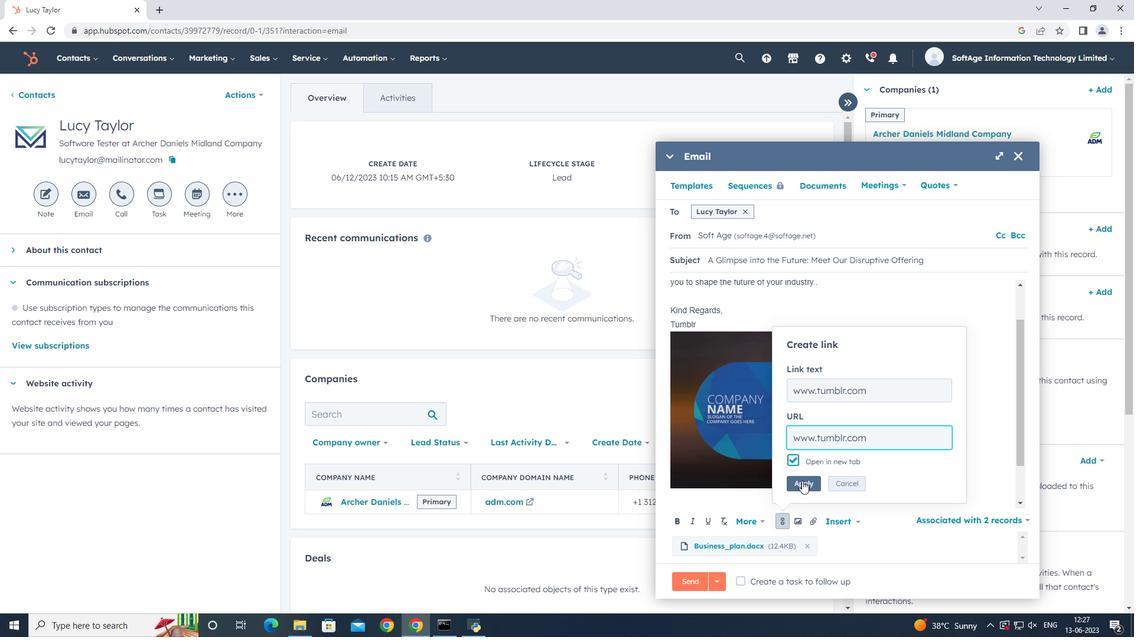 
Action: Mouse moved to (749, 578)
Screenshot: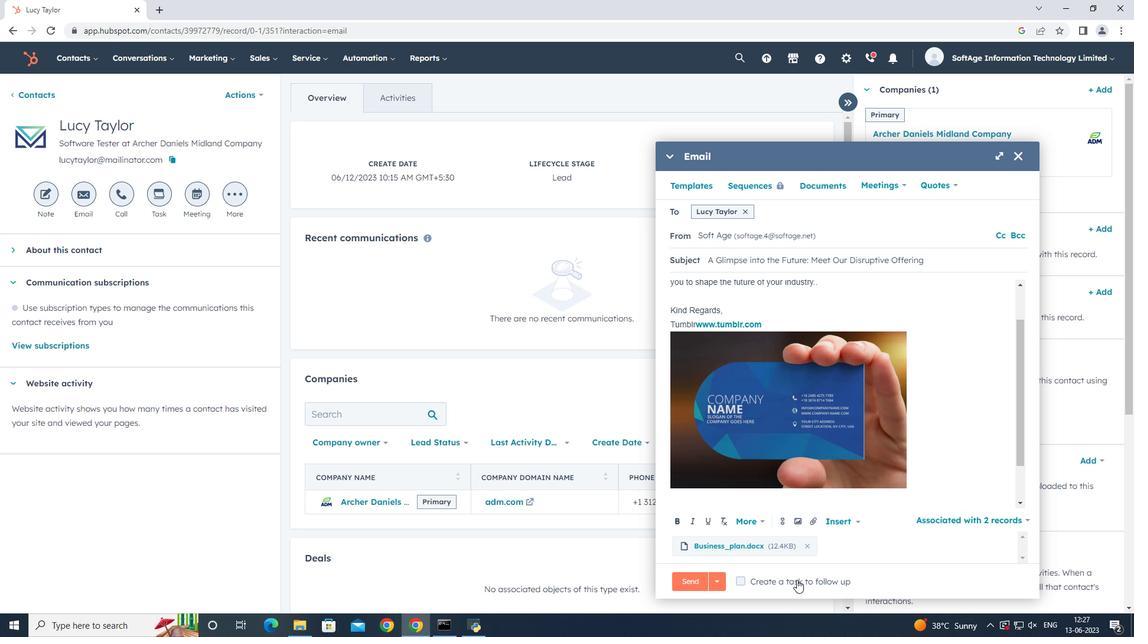 
Action: Mouse pressed left at (749, 578)
Screenshot: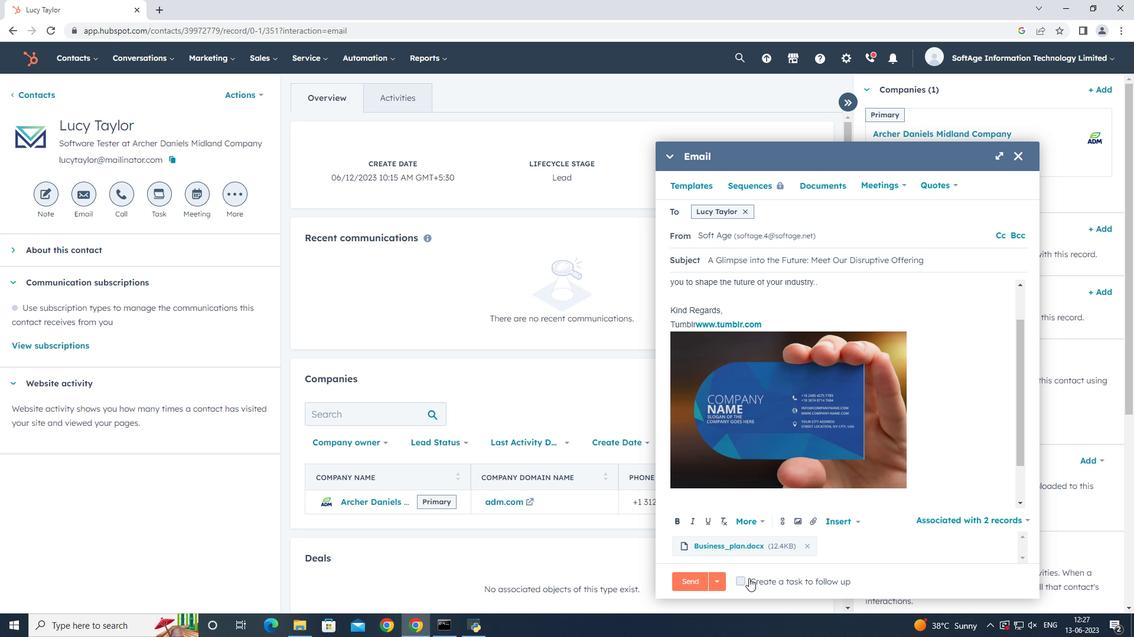 
Action: Mouse moved to (925, 580)
Screenshot: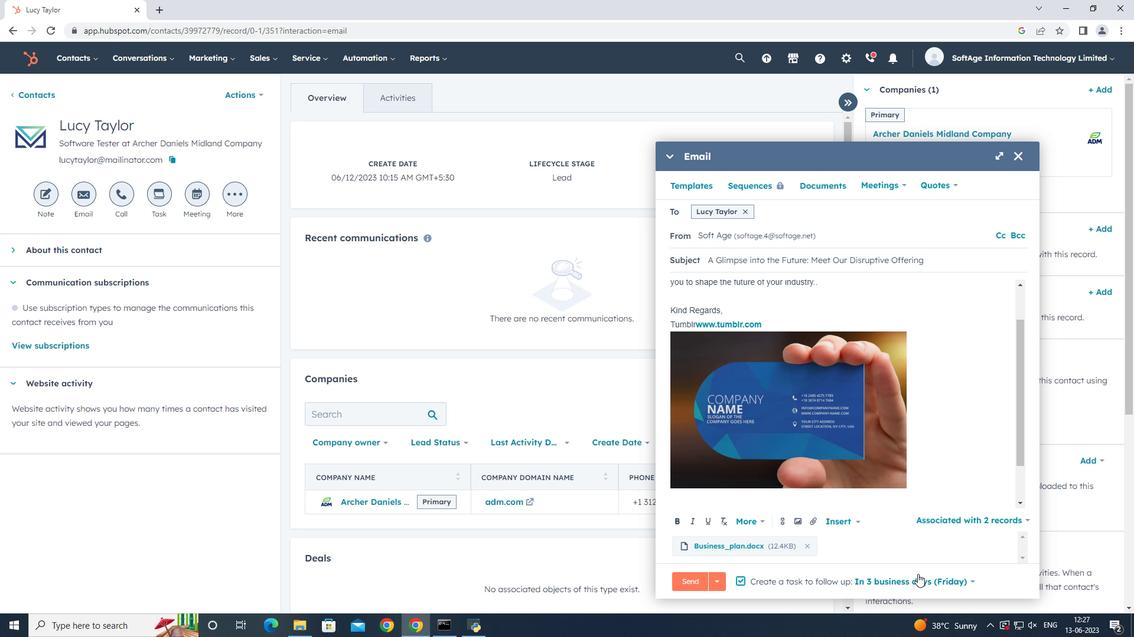 
Action: Mouse pressed left at (925, 580)
Screenshot: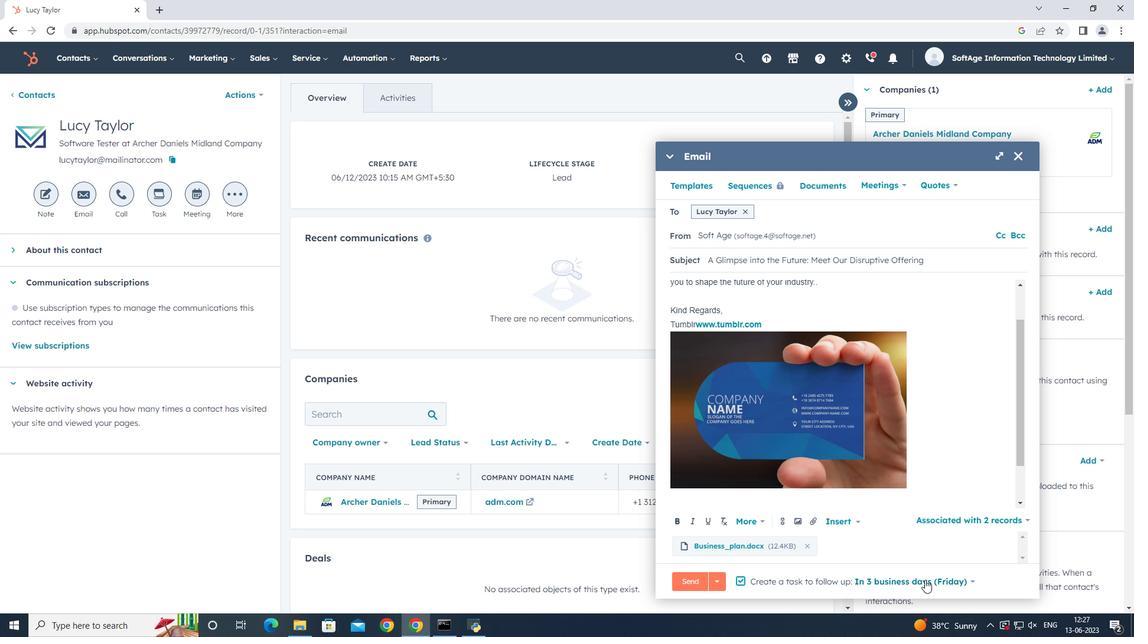 
Action: Mouse moved to (923, 533)
Screenshot: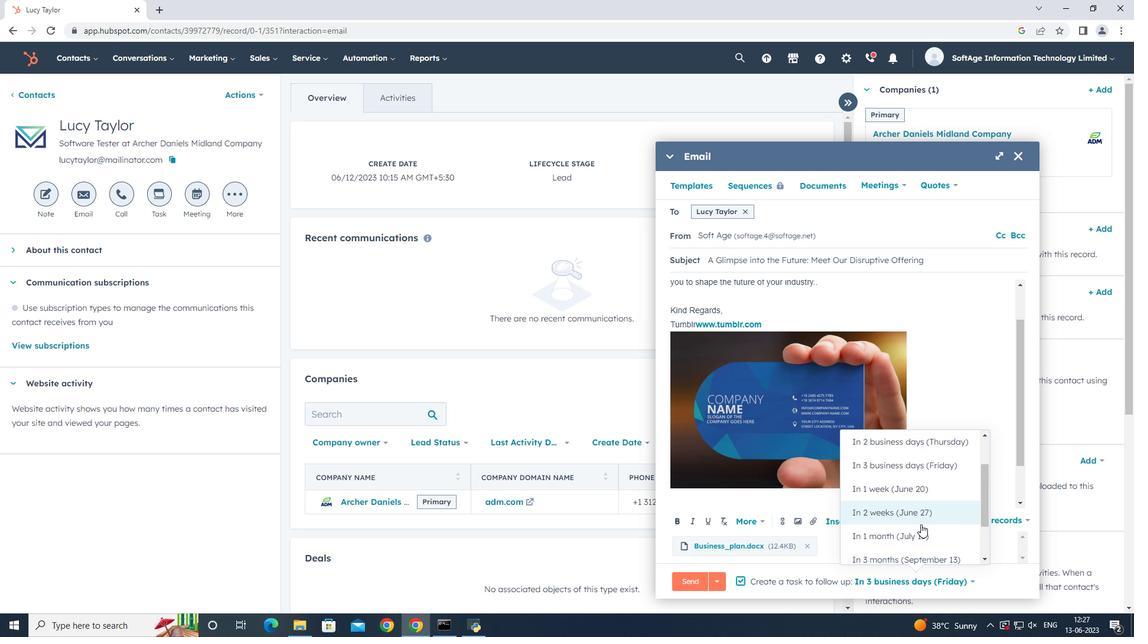 
Action: Mouse pressed left at (923, 533)
Screenshot: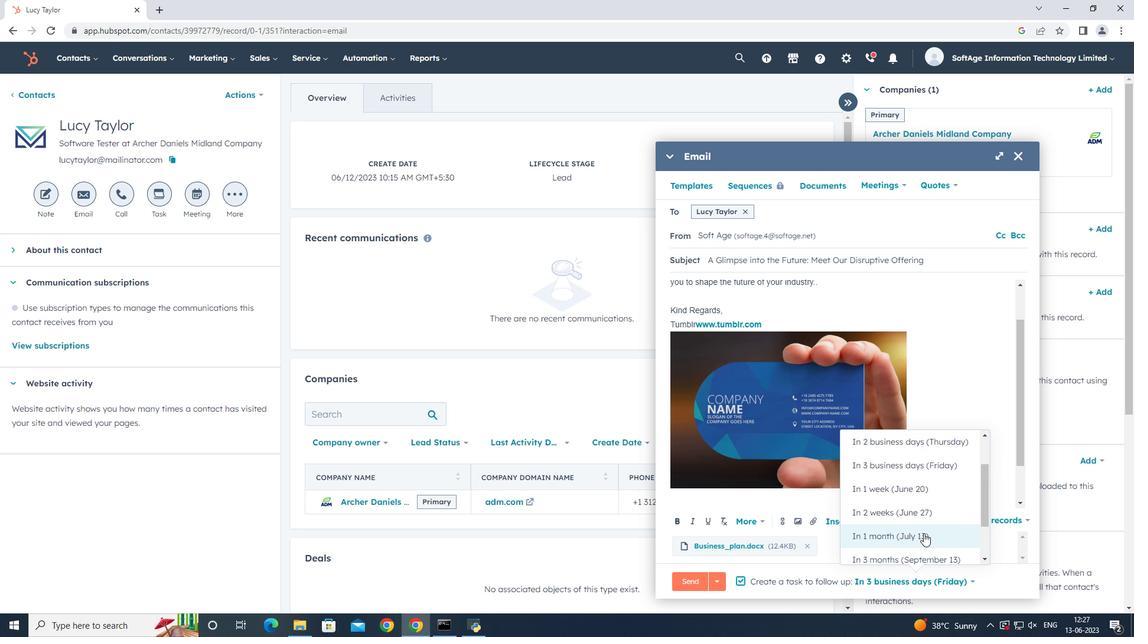 
Action: Mouse moved to (690, 578)
Screenshot: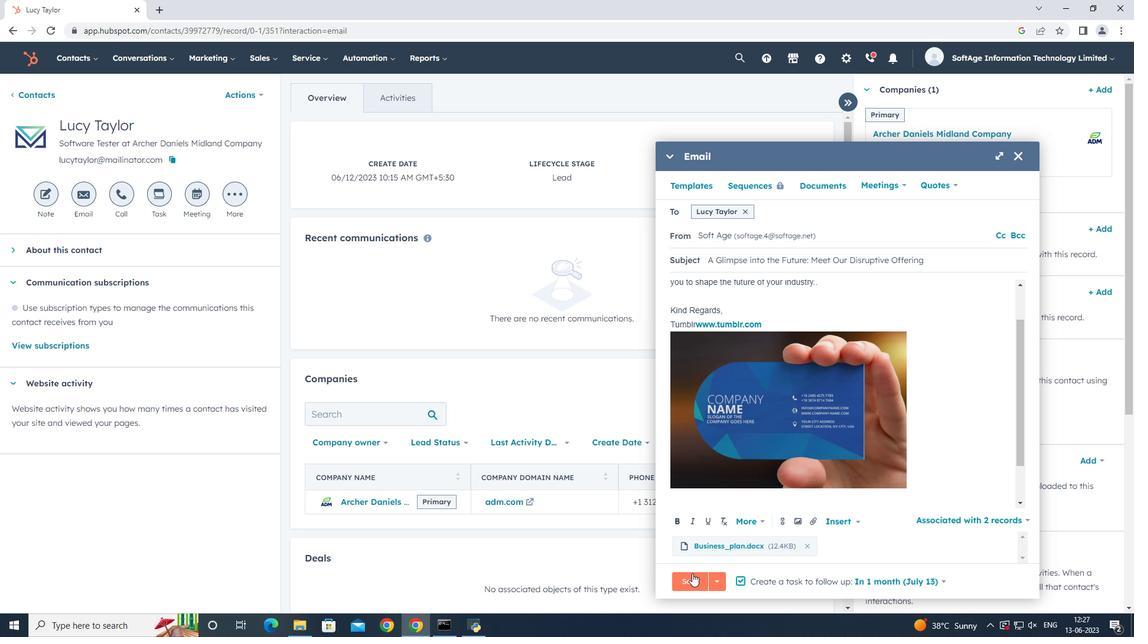 
Action: Mouse pressed left at (690, 578)
Screenshot: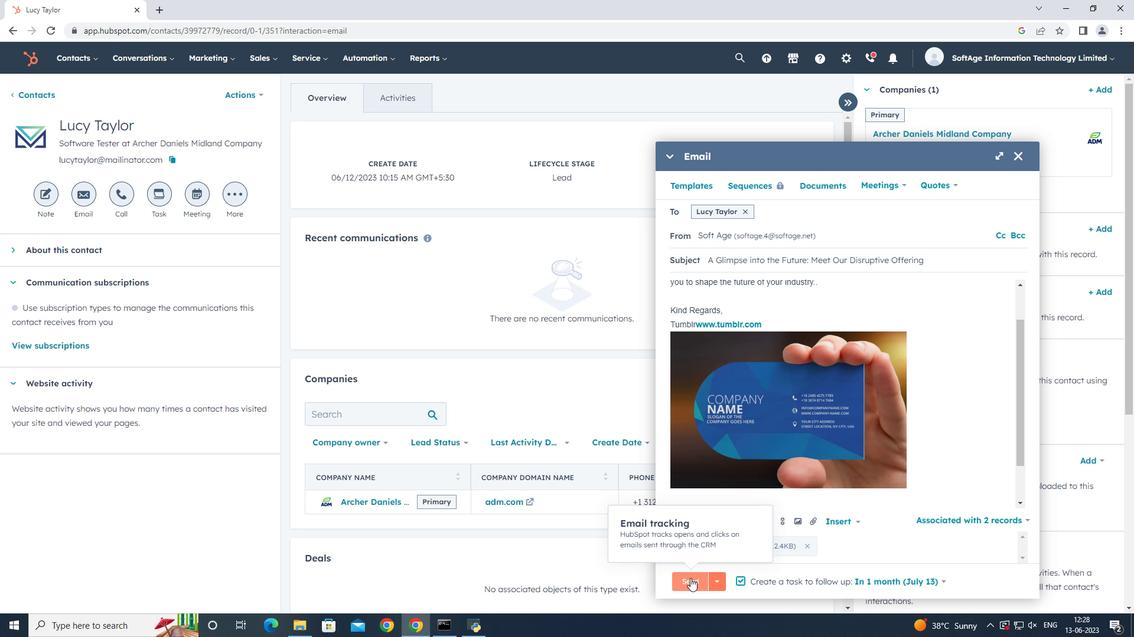 
Action: Mouse moved to (651, 248)
Screenshot: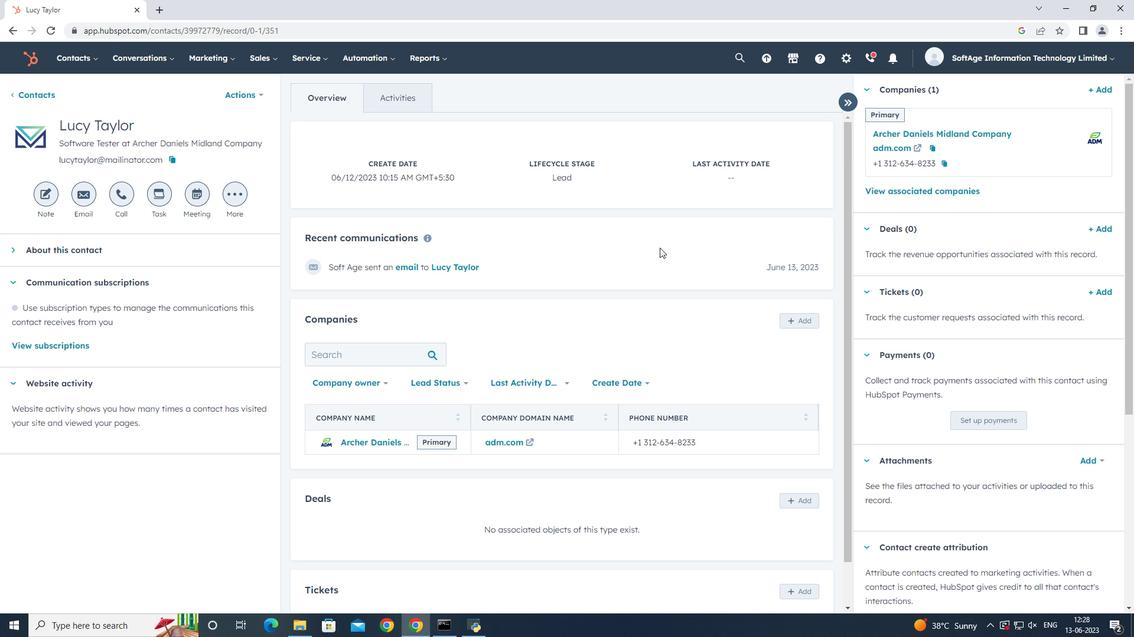 
